 Task: Look for space in Gourcy, Burkina Faso from 15th June, 2023 to 21st June, 2023 for 5 adults in price range Rs.14000 to Rs.25000. Place can be entire place with 3 bedrooms having 3 beds and 3 bathrooms. Property type can be house, flat, guest house. Amenities needed are: air conditioning, hair dryer. Booking option can be shelf check-in. Required host language is English.
Action: Mouse moved to (437, 16)
Screenshot: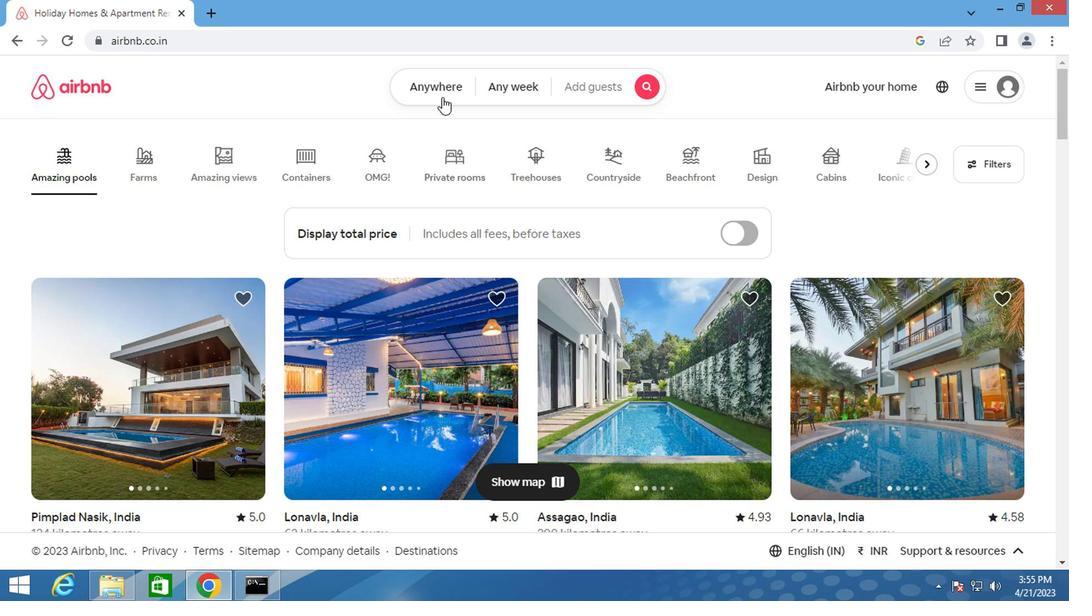 
Action: Mouse pressed left at (437, 16)
Screenshot: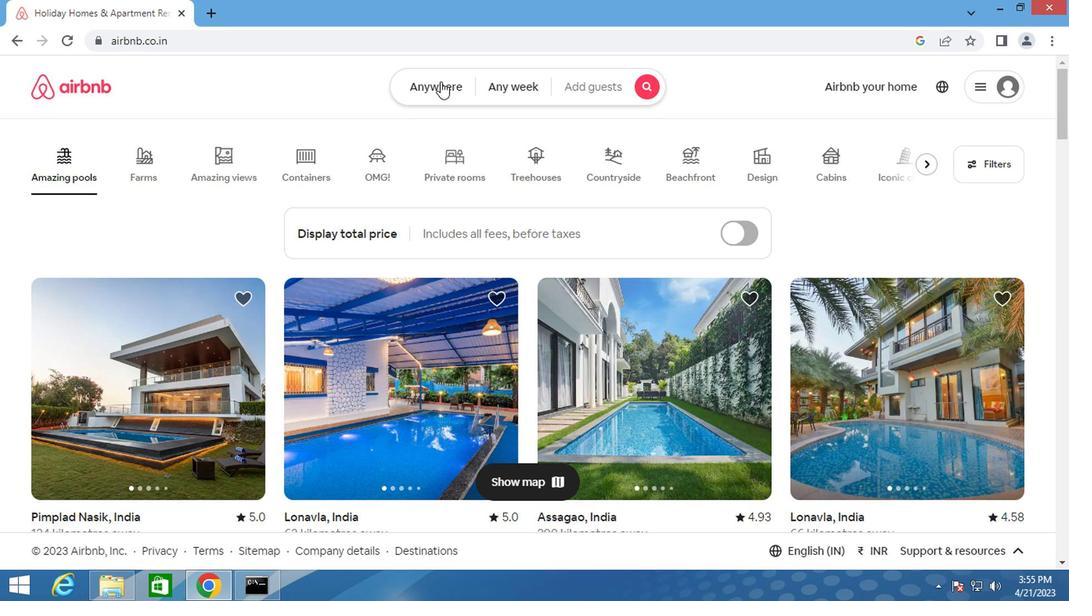 
Action: Mouse moved to (289, 105)
Screenshot: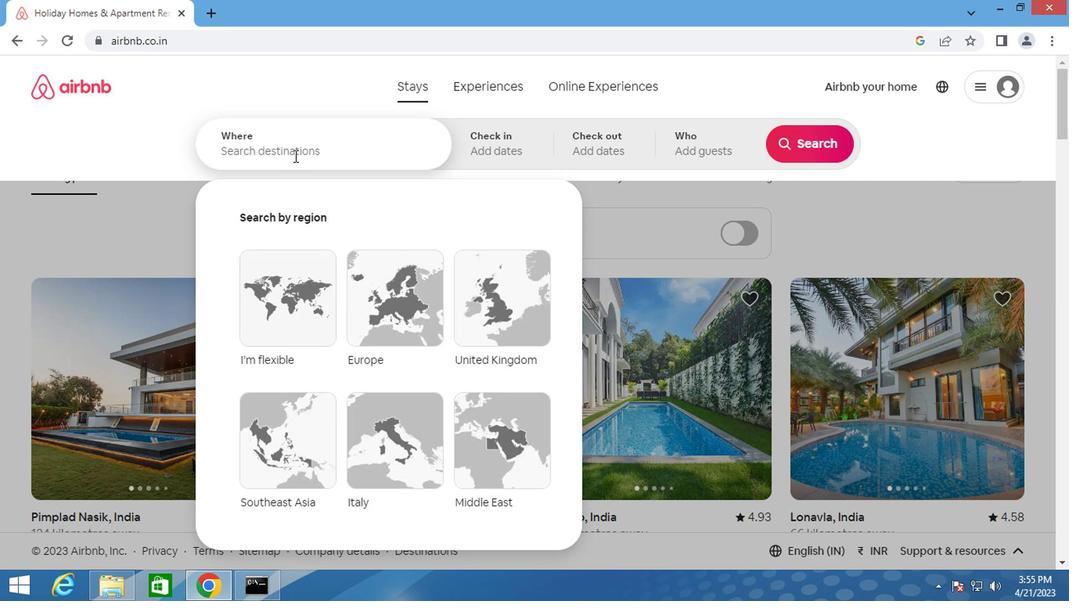 
Action: Mouse pressed left at (289, 105)
Screenshot: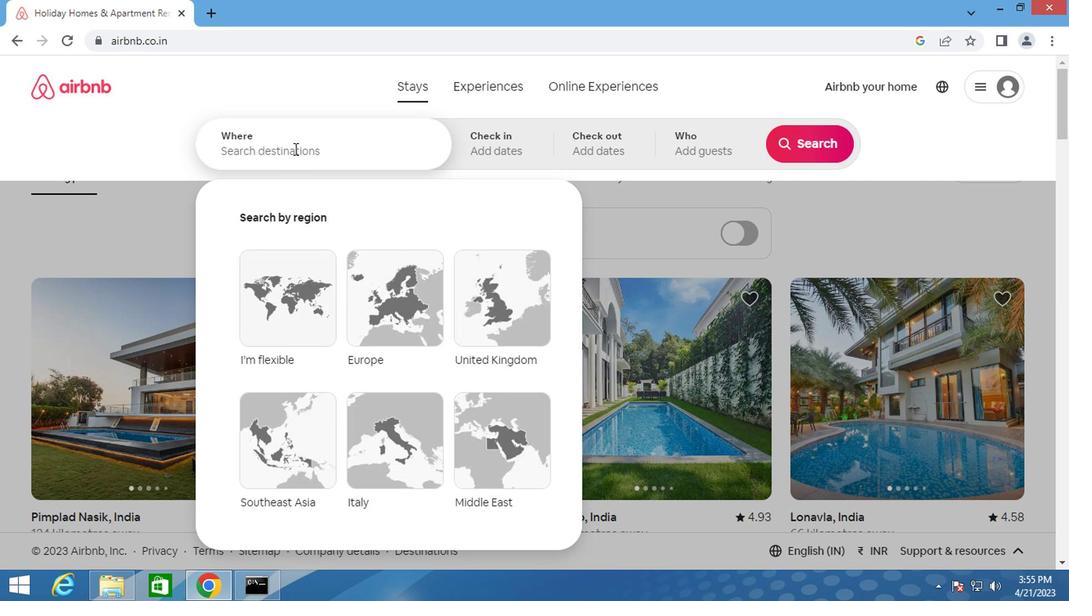 
Action: Key pressed <Key.shift>GOURCY,
Screenshot: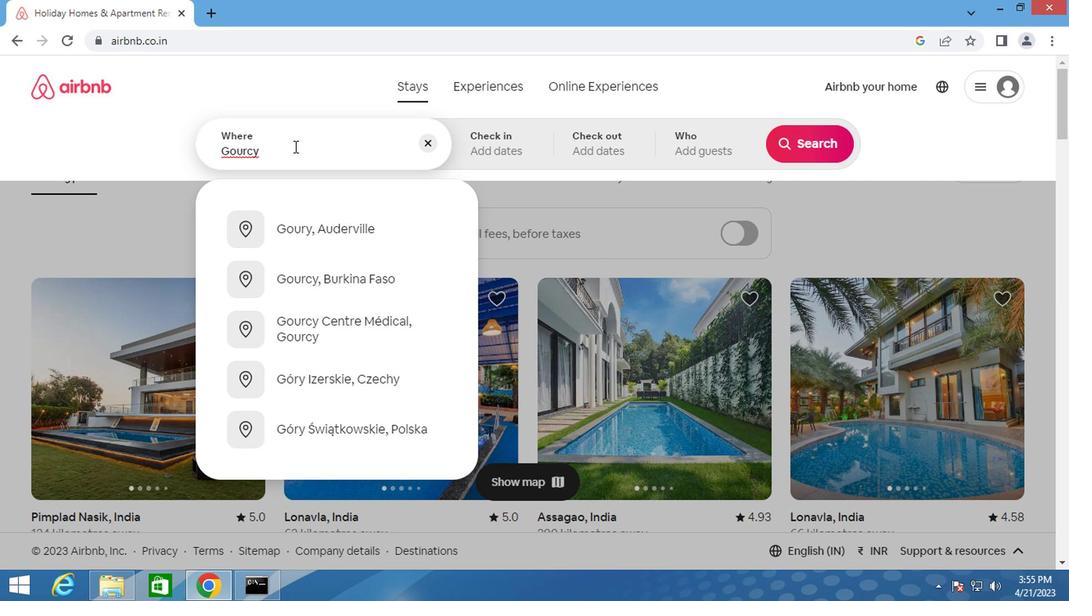 
Action: Mouse moved to (334, 225)
Screenshot: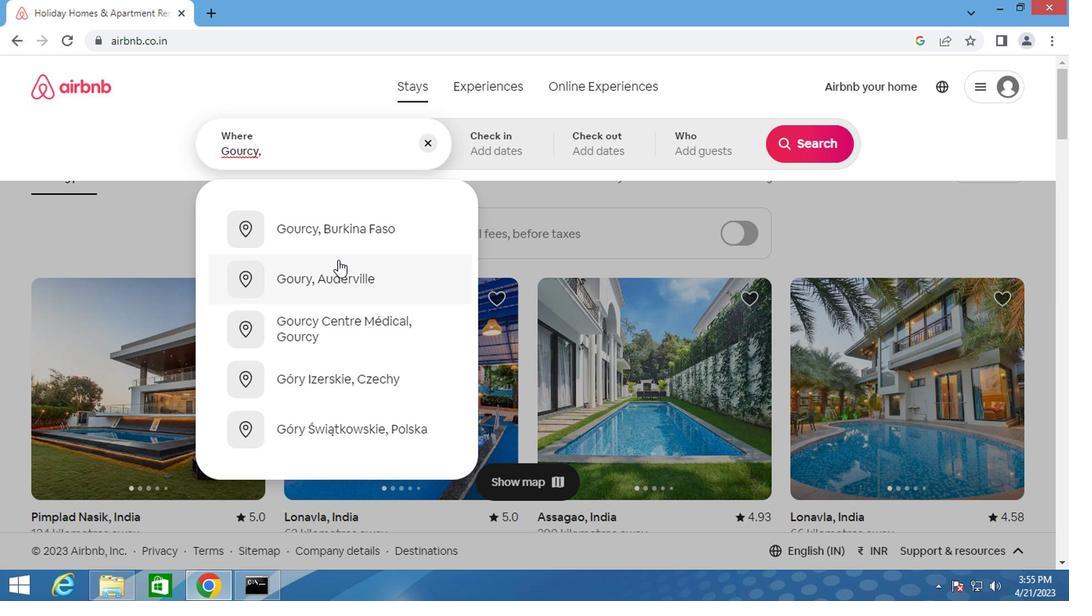 
Action: Mouse pressed left at (334, 225)
Screenshot: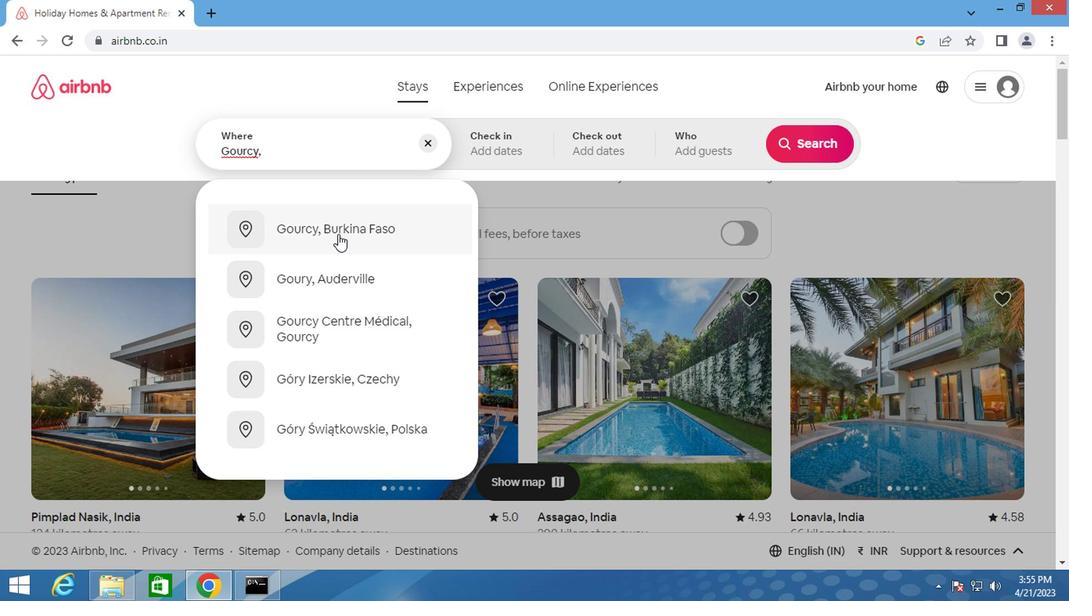 
Action: Mouse moved to (807, 269)
Screenshot: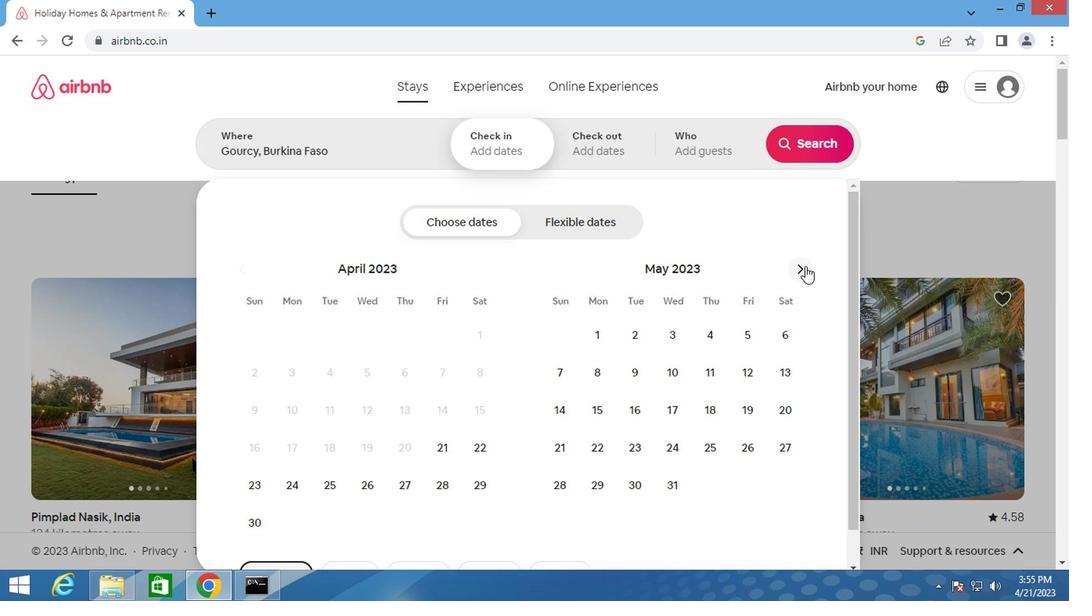 
Action: Mouse pressed left at (807, 269)
Screenshot: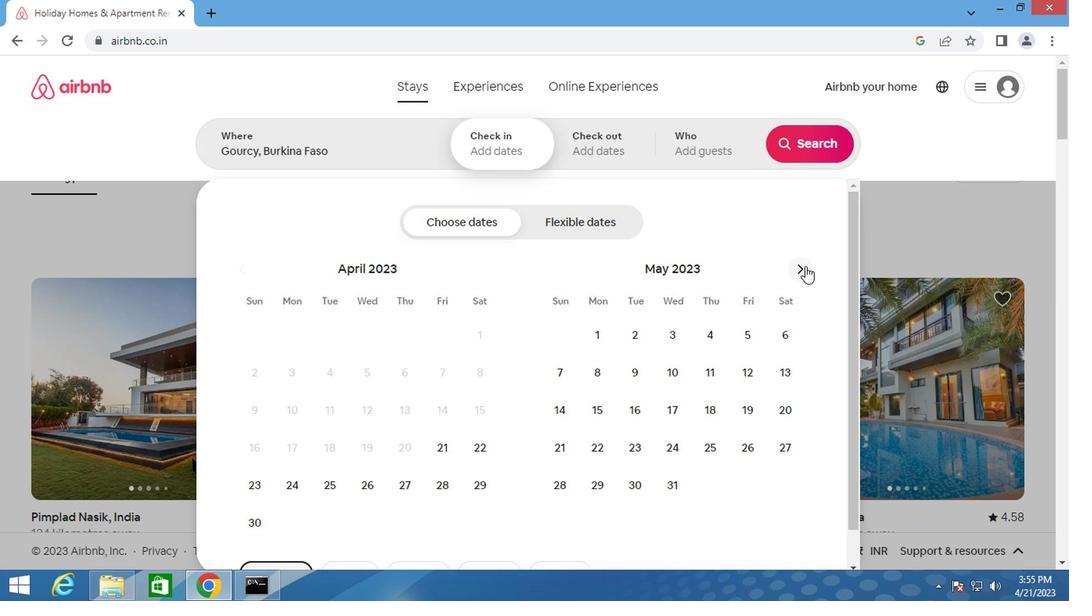 
Action: Mouse moved to (705, 474)
Screenshot: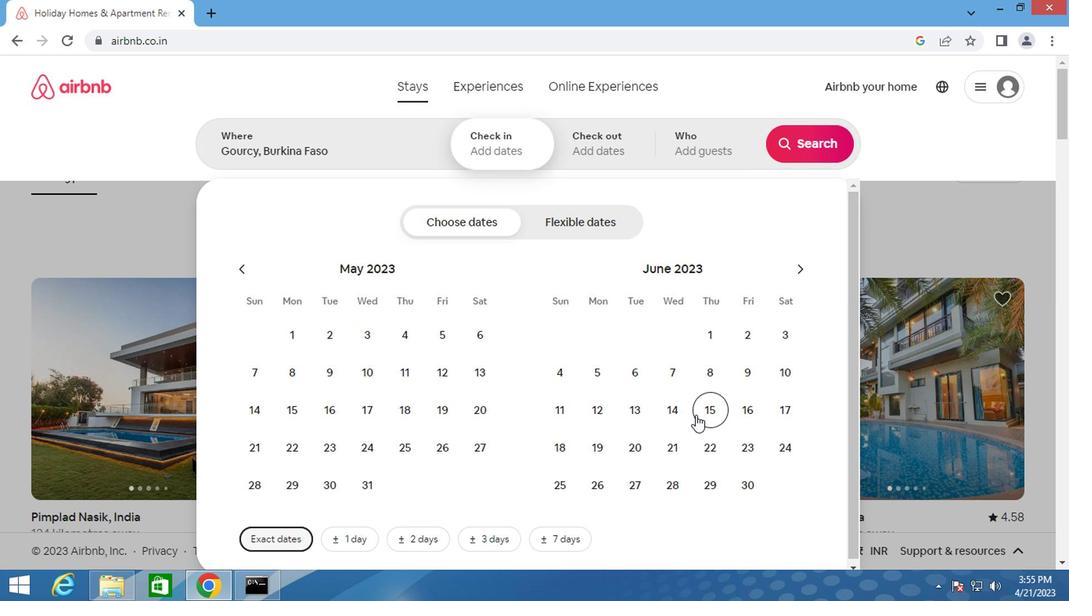 
Action: Mouse pressed left at (705, 474)
Screenshot: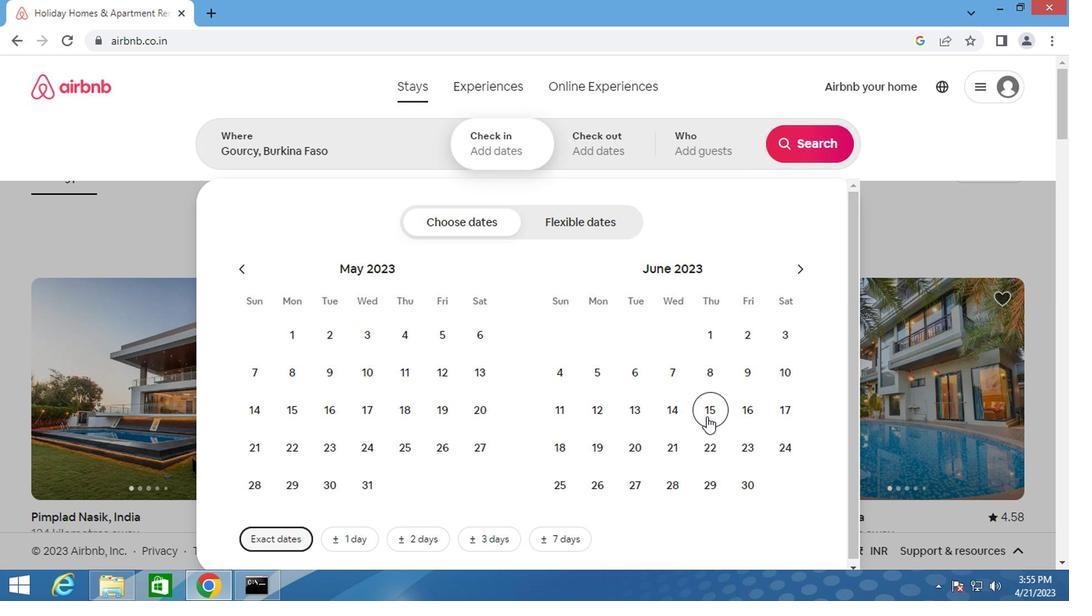 
Action: Mouse moved to (676, 529)
Screenshot: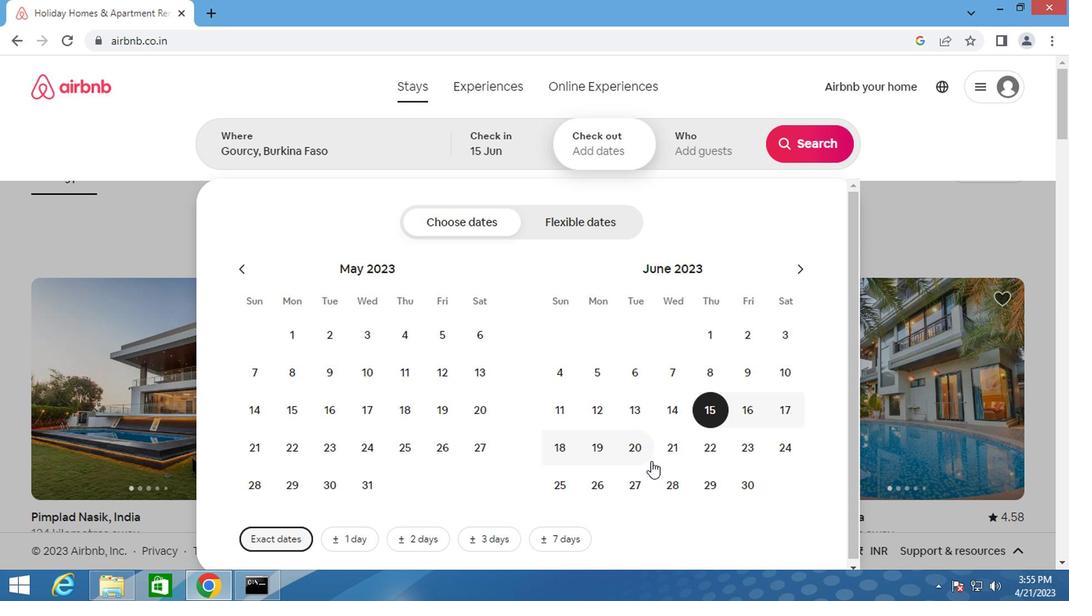 
Action: Mouse pressed left at (676, 529)
Screenshot: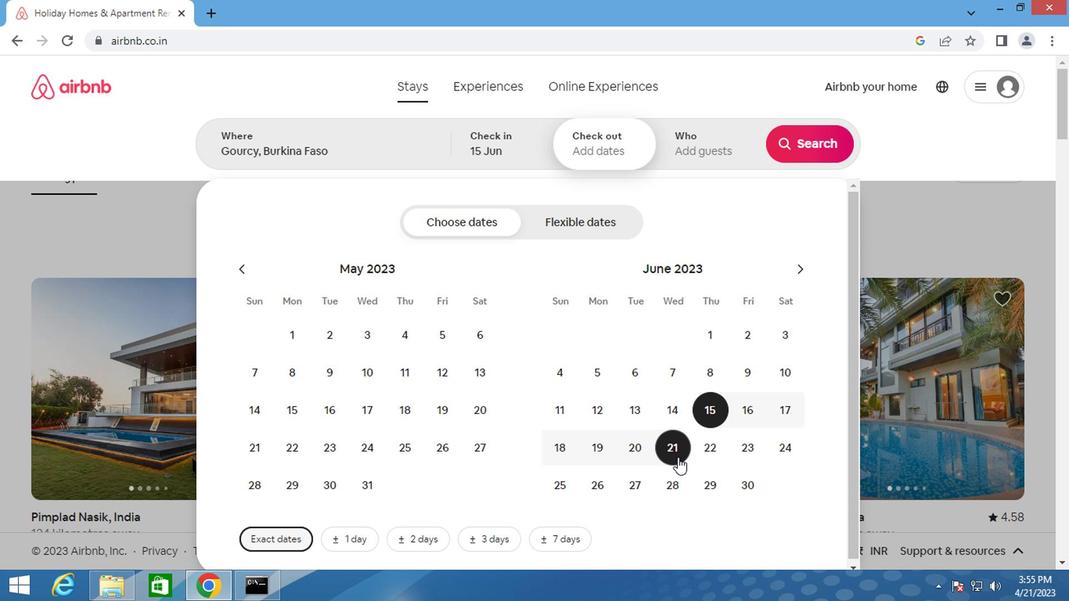 
Action: Mouse moved to (718, 100)
Screenshot: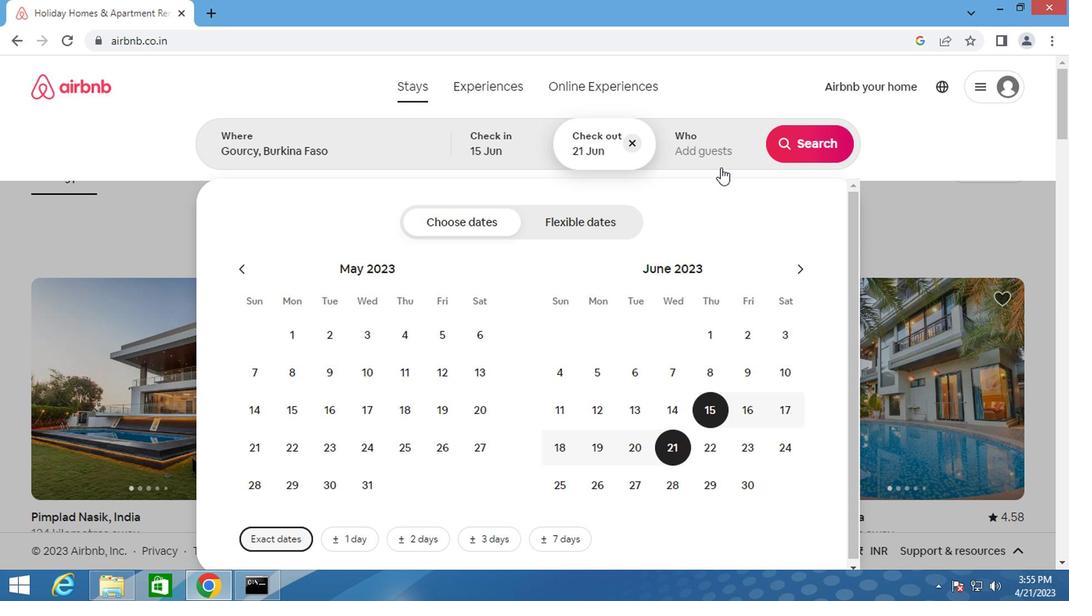 
Action: Mouse pressed left at (718, 100)
Screenshot: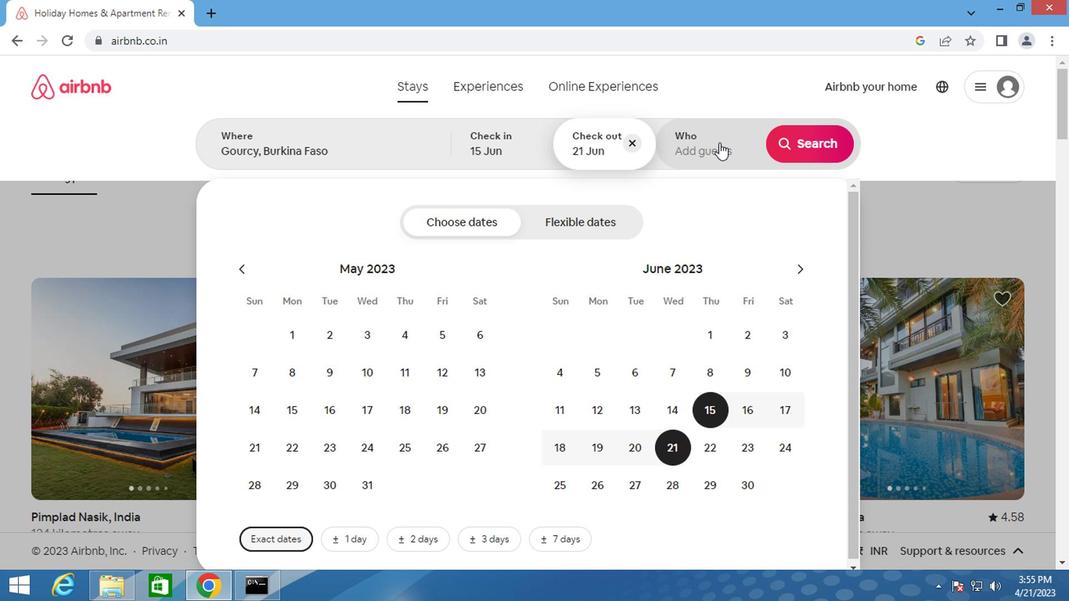
Action: Mouse moved to (811, 208)
Screenshot: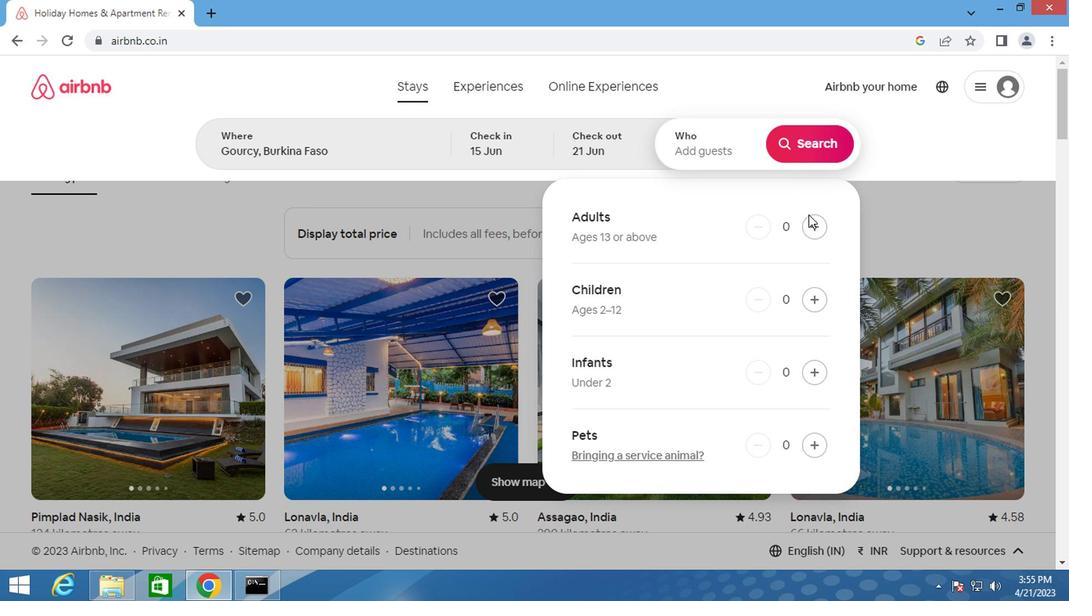 
Action: Mouse pressed left at (811, 208)
Screenshot: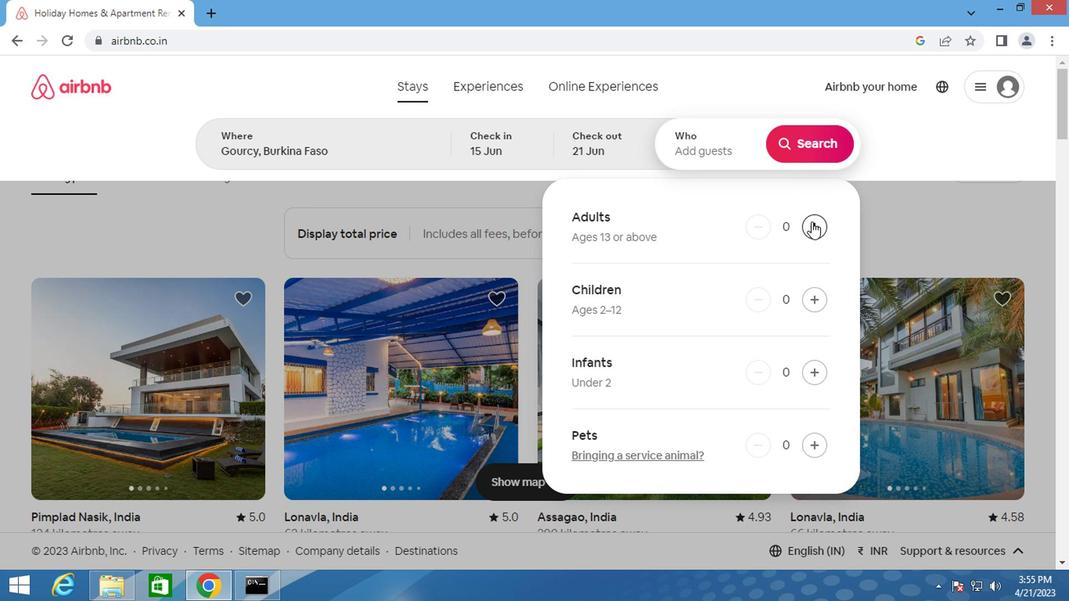 
Action: Mouse pressed left at (811, 208)
Screenshot: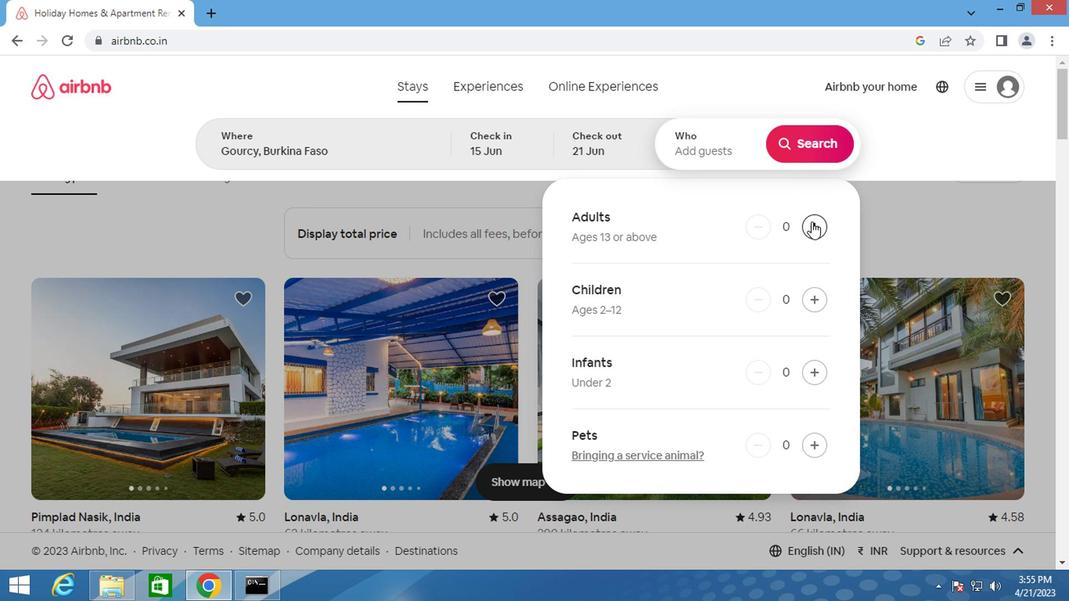 
Action: Mouse pressed left at (811, 208)
Screenshot: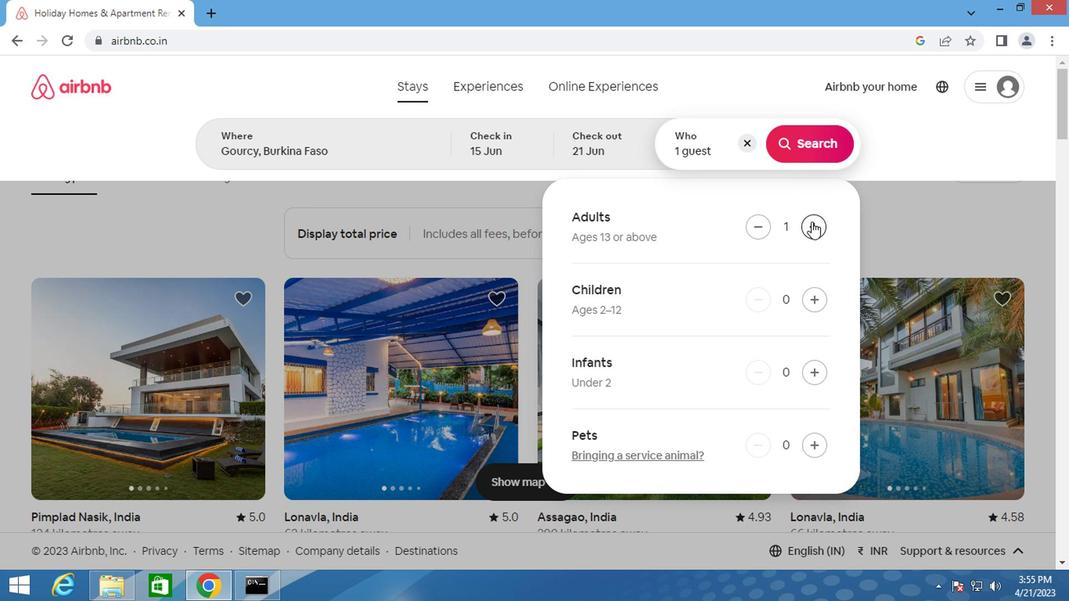 
Action: Mouse pressed left at (811, 208)
Screenshot: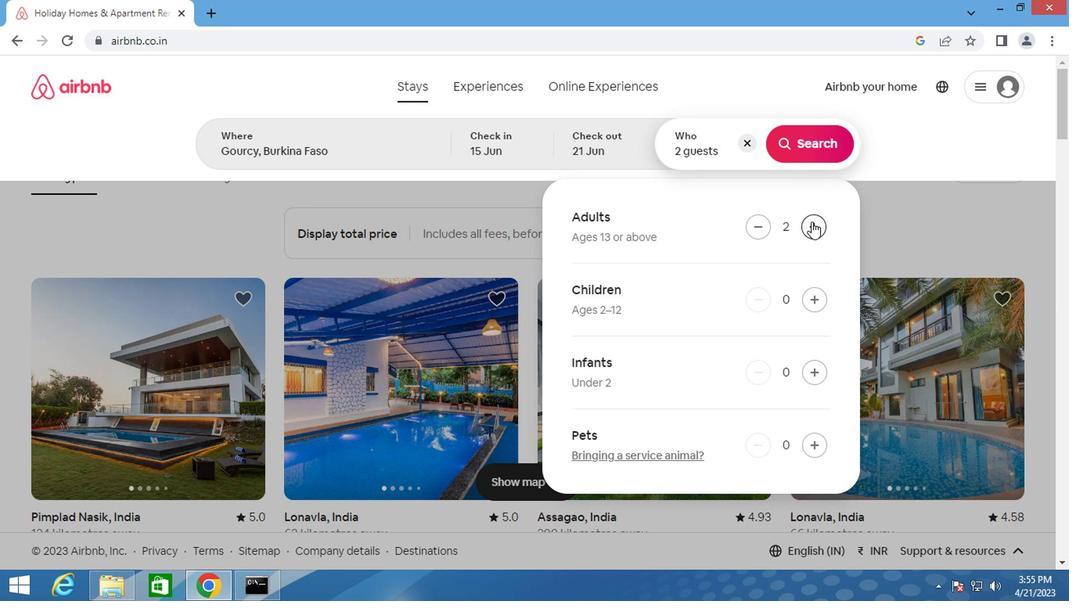 
Action: Mouse pressed left at (811, 208)
Screenshot: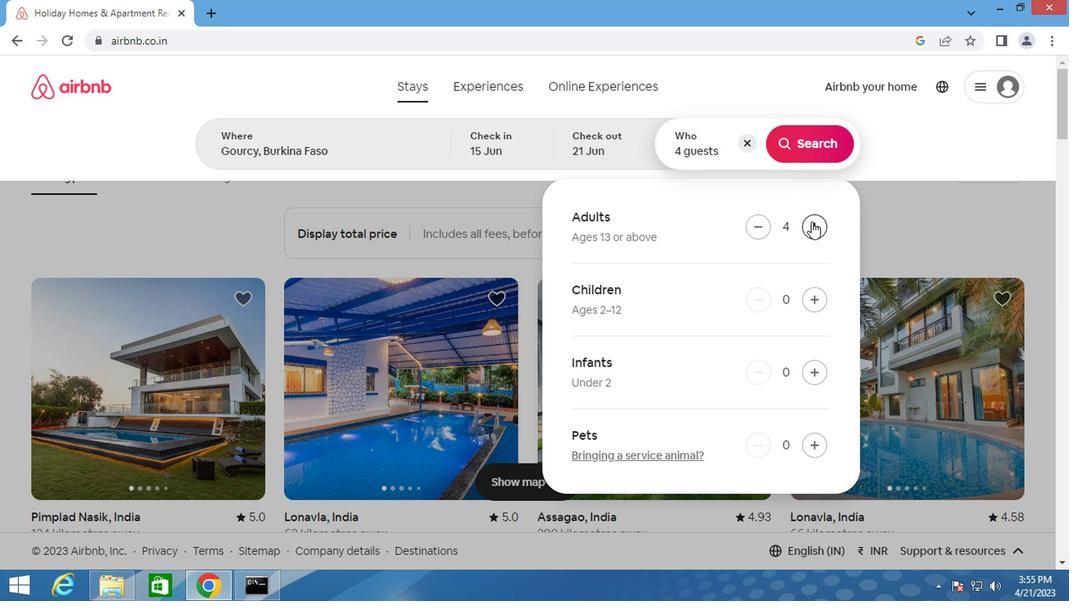 
Action: Mouse moved to (821, 111)
Screenshot: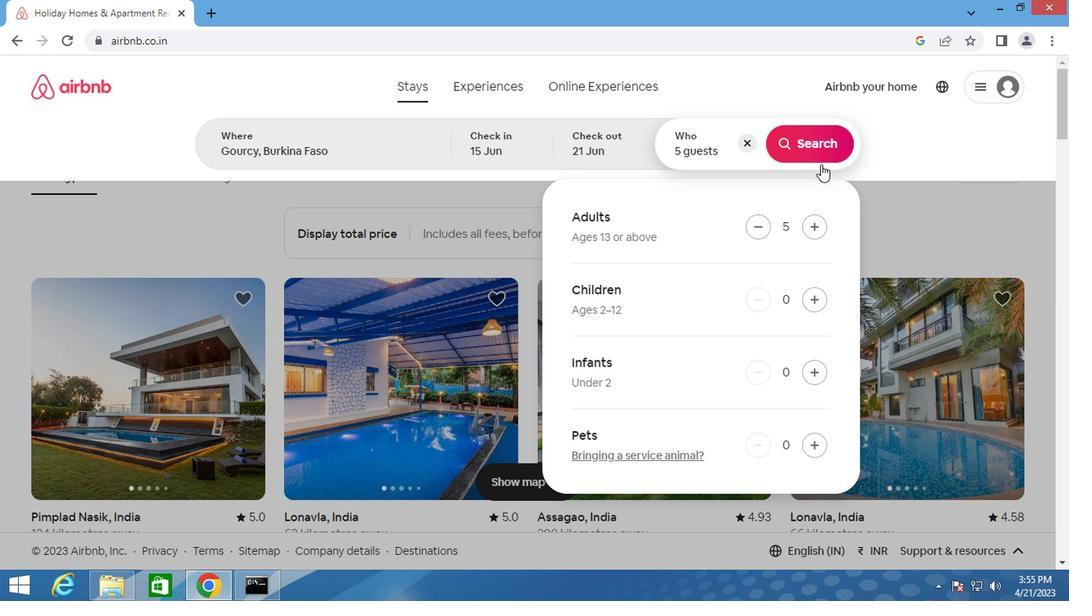 
Action: Mouse pressed left at (821, 111)
Screenshot: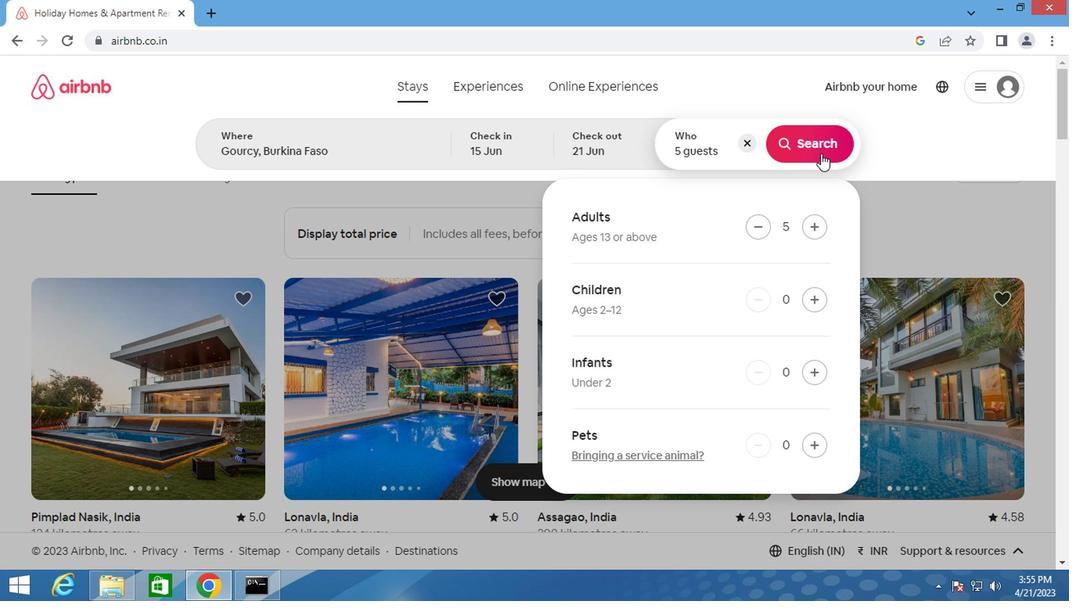 
Action: Mouse moved to (990, 110)
Screenshot: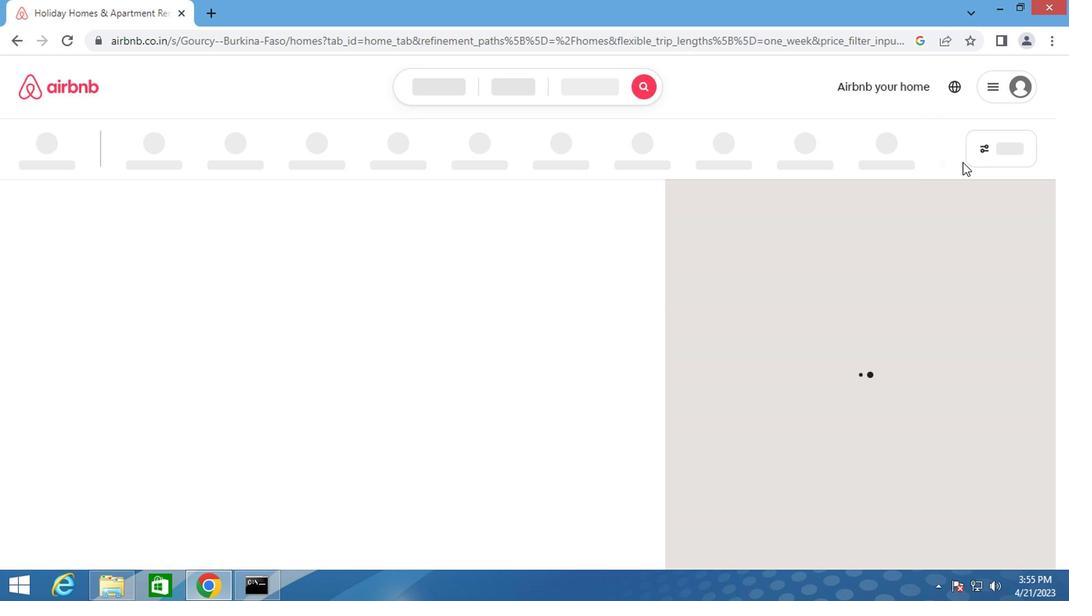 
Action: Mouse pressed left at (990, 110)
Screenshot: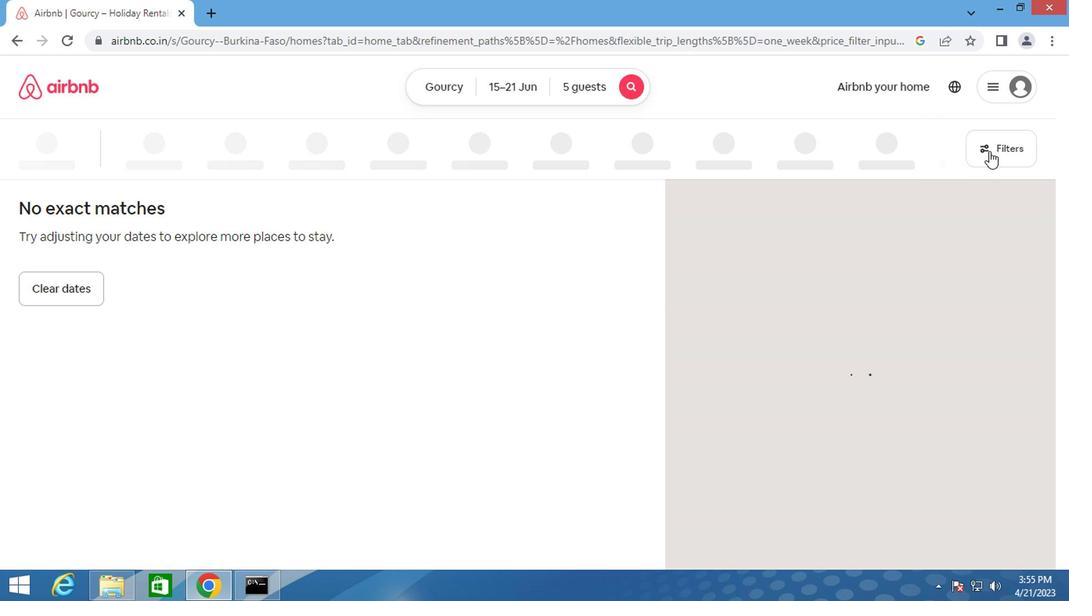 
Action: Mouse moved to (301, 241)
Screenshot: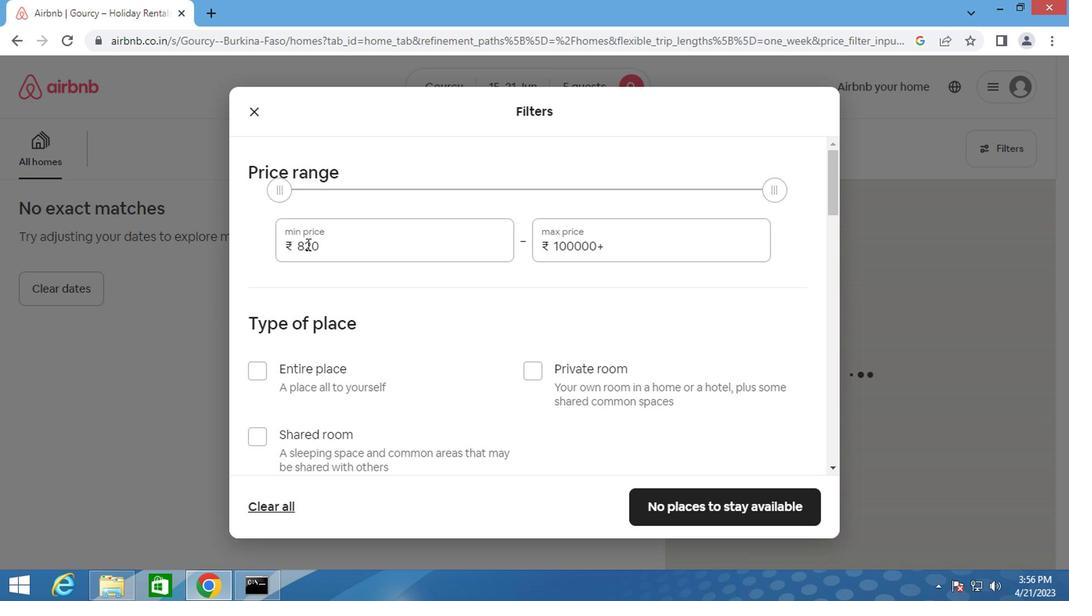 
Action: Mouse pressed left at (301, 241)
Screenshot: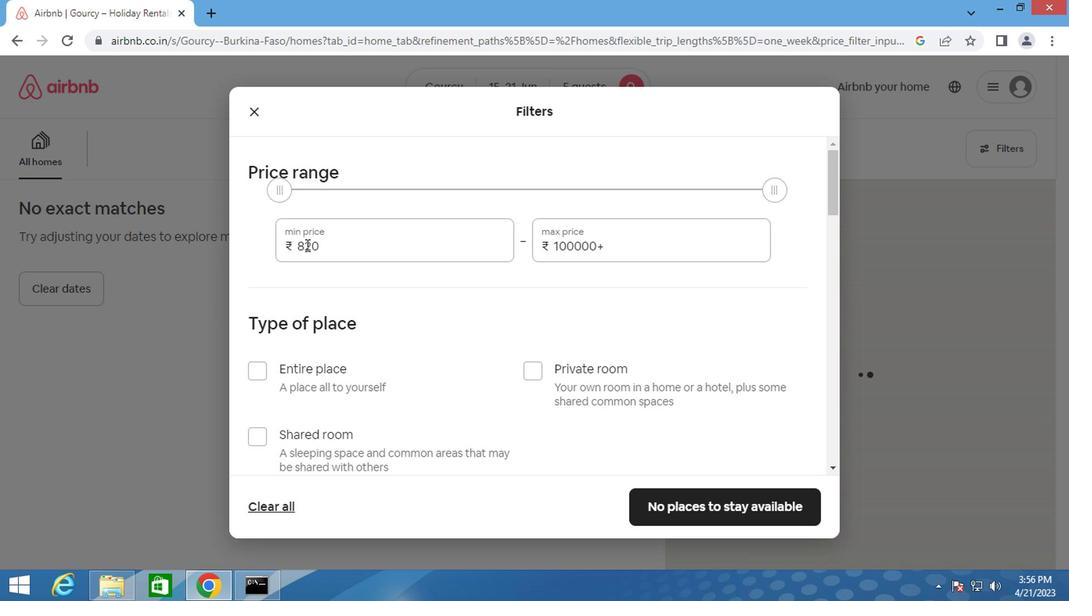 
Action: Mouse pressed left at (301, 241)
Screenshot: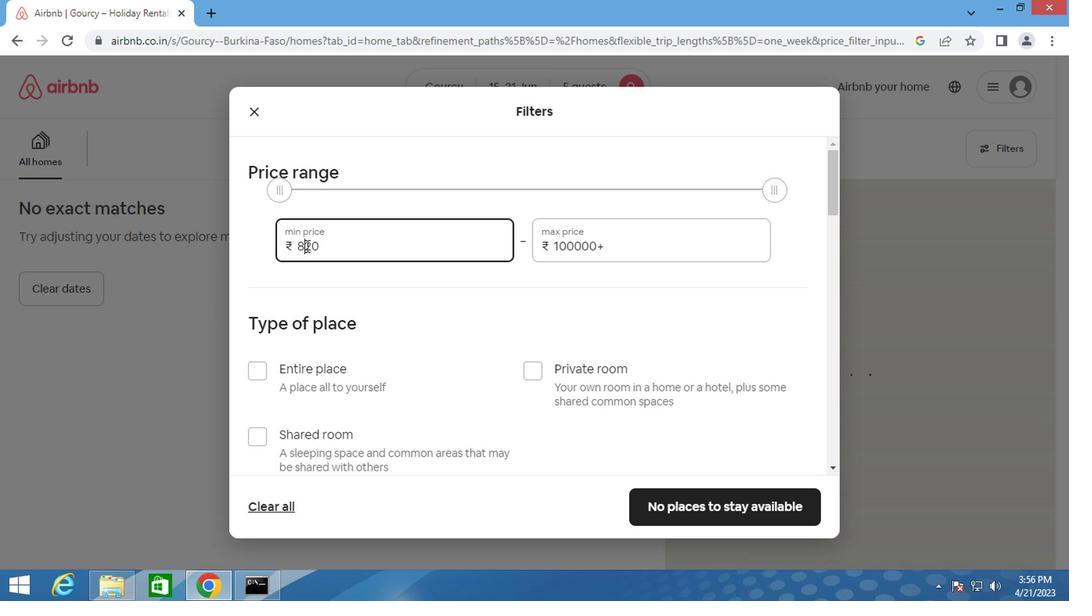 
Action: Key pressed <Key.backspace>14000
Screenshot: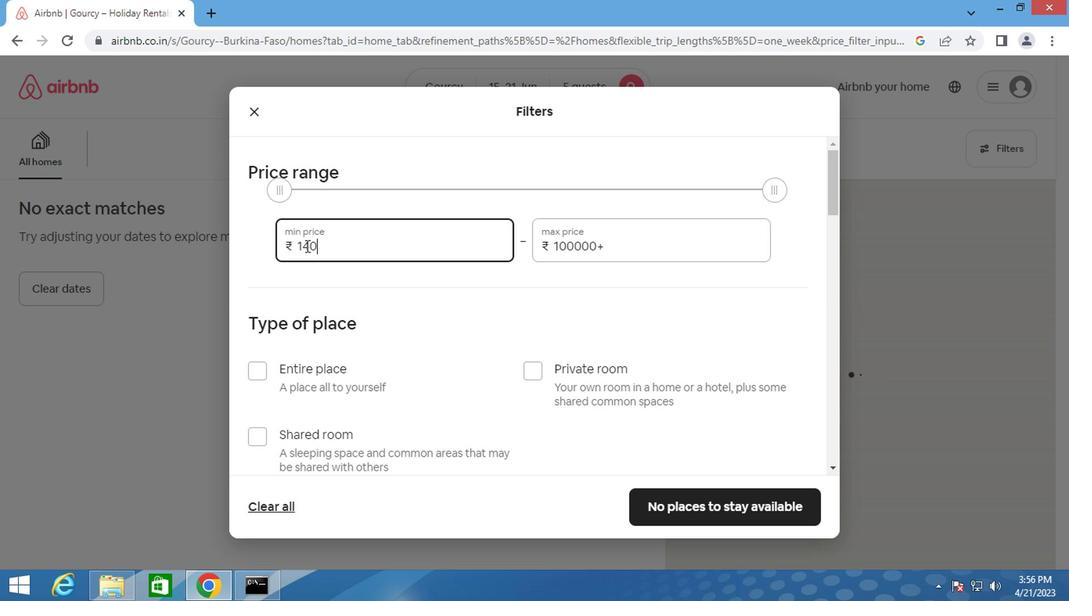 
Action: Mouse moved to (583, 243)
Screenshot: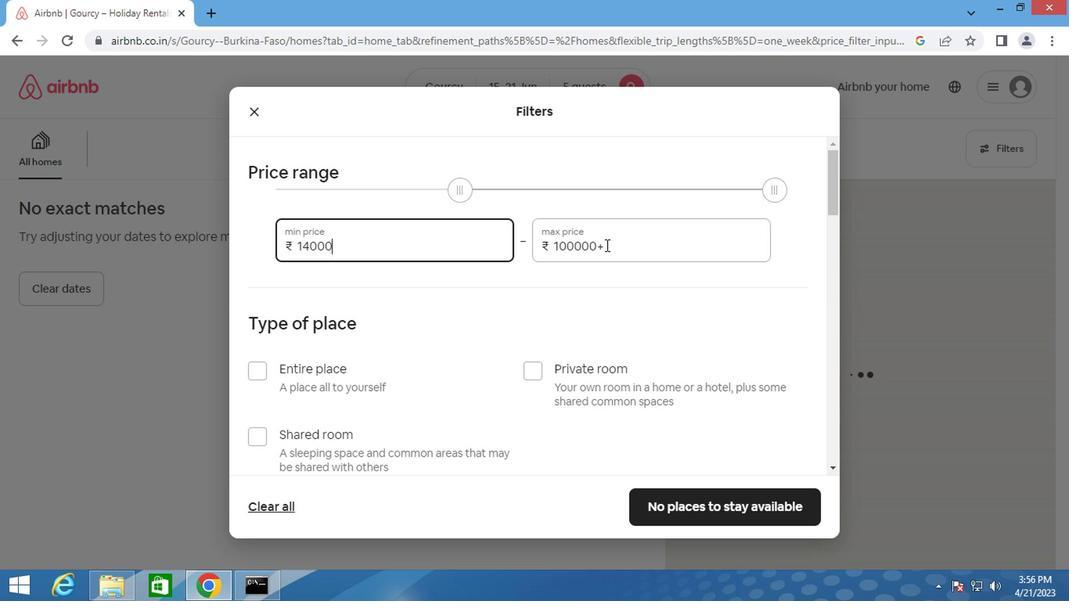 
Action: Mouse pressed left at (583, 243)
Screenshot: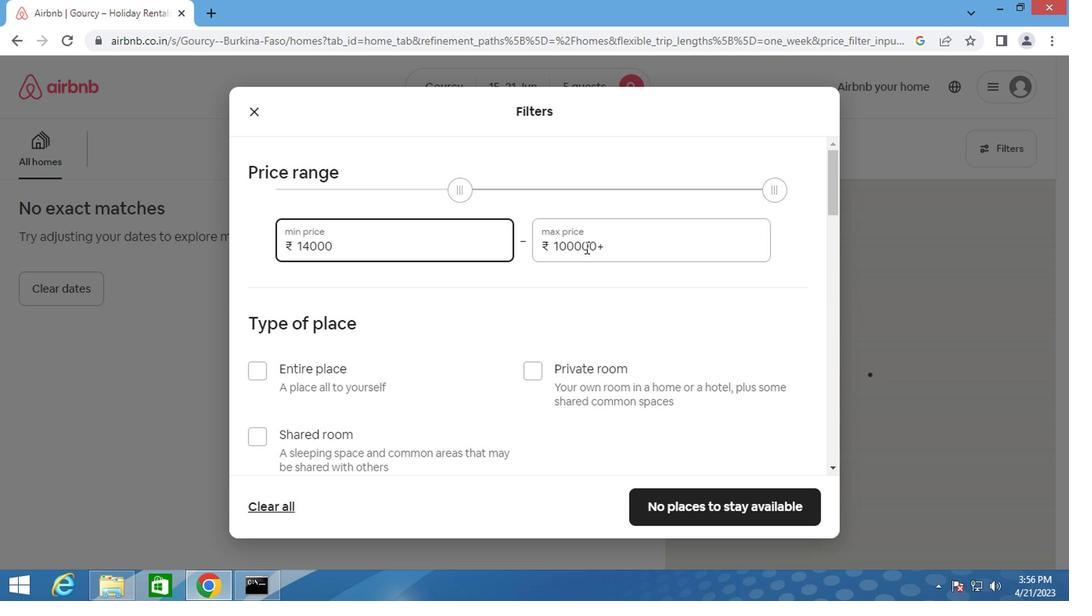 
Action: Mouse pressed left at (583, 243)
Screenshot: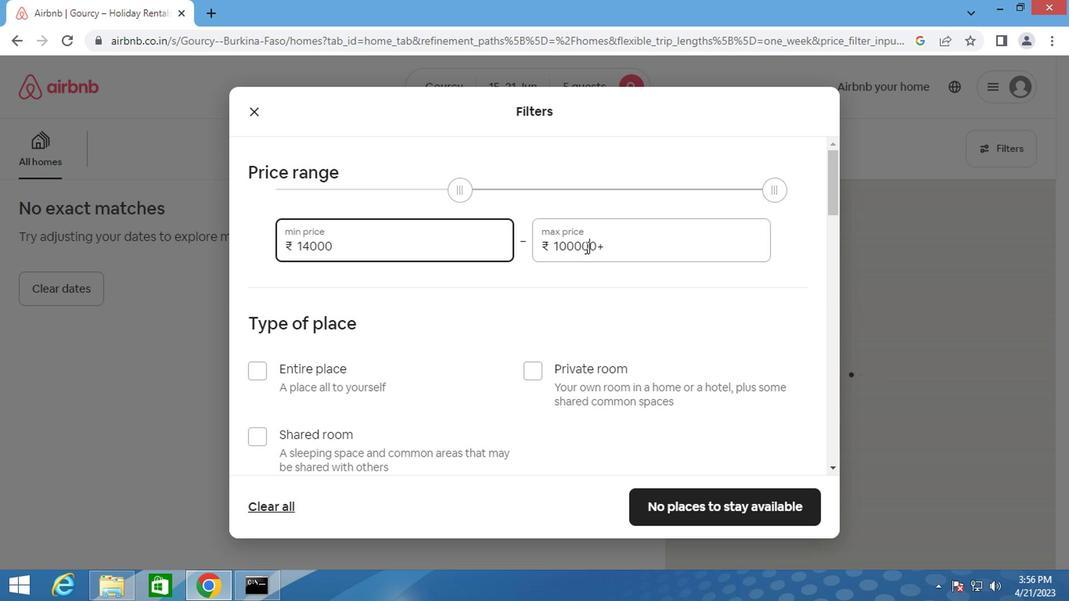 
Action: Key pressed <Key.backspace>
Screenshot: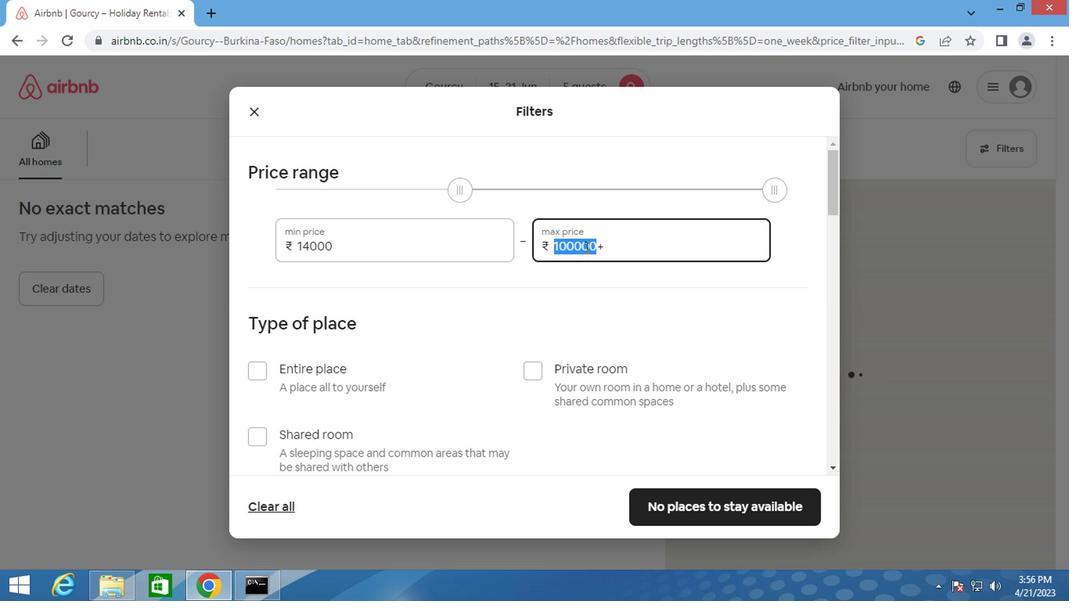 
Action: Mouse pressed left at (583, 243)
Screenshot: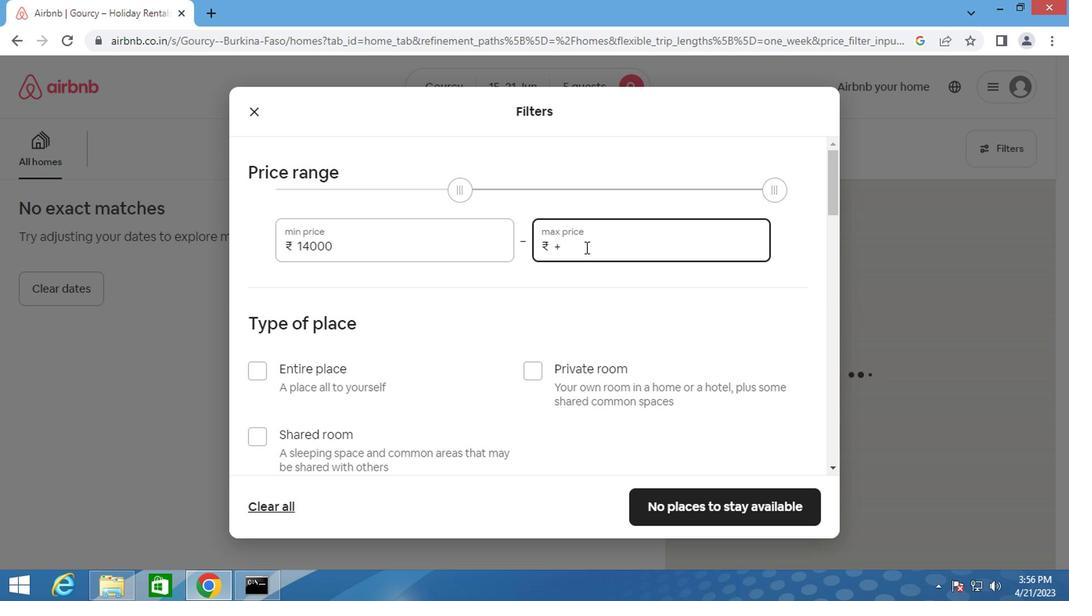 
Action: Mouse moved to (584, 242)
Screenshot: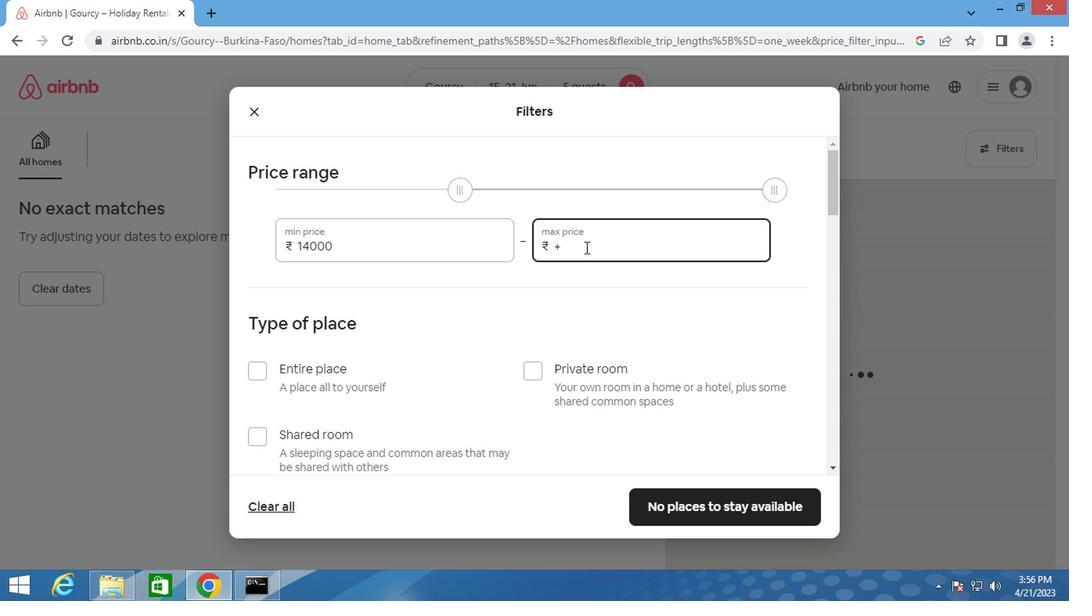 
Action: Key pressed <Key.backspace>25000
Screenshot: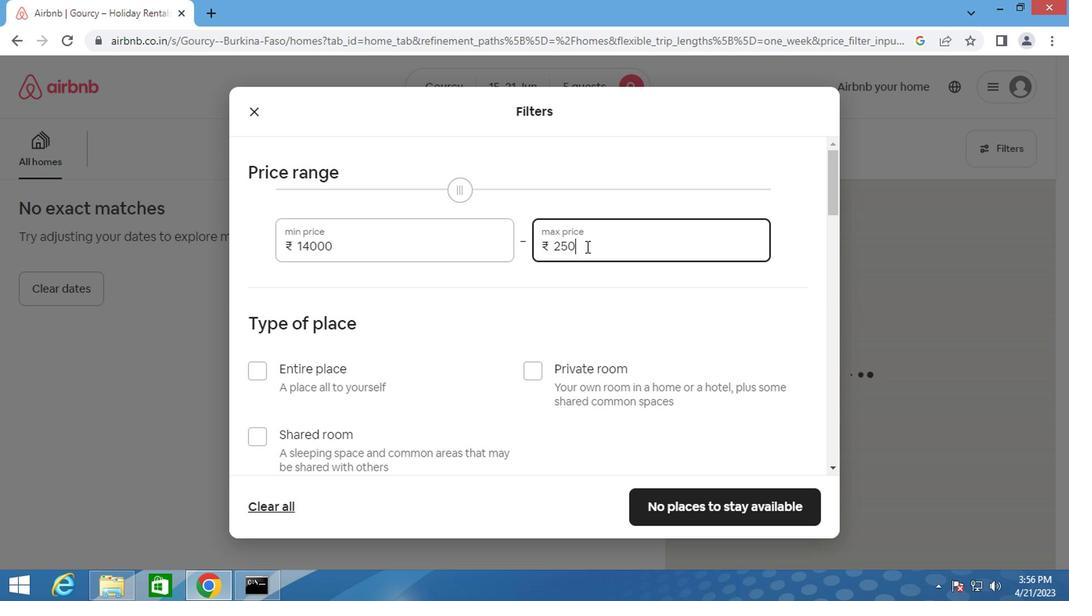 
Action: Mouse moved to (245, 412)
Screenshot: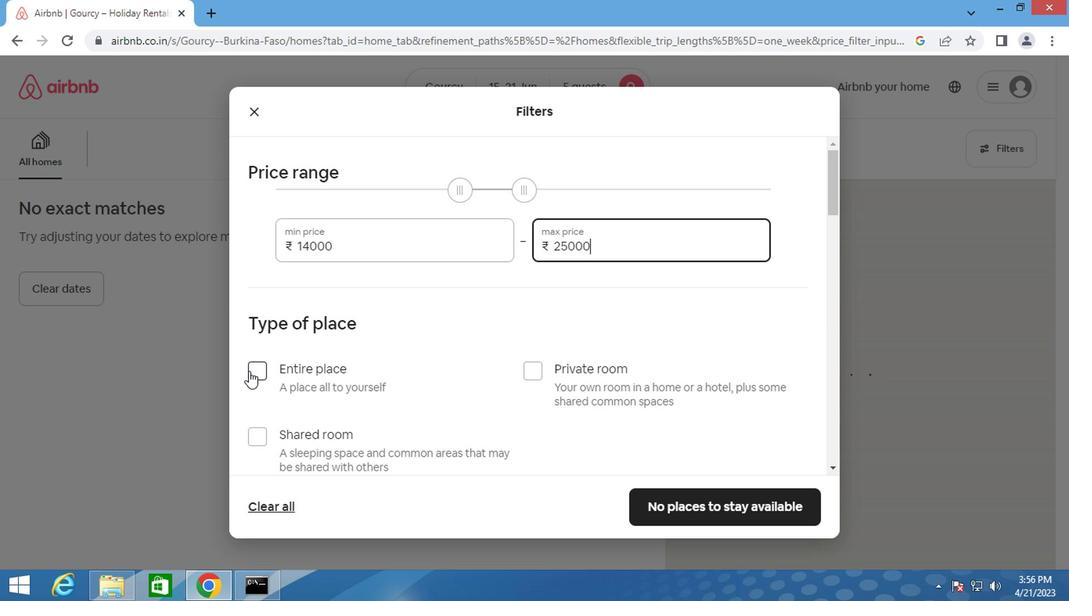 
Action: Mouse pressed left at (245, 412)
Screenshot: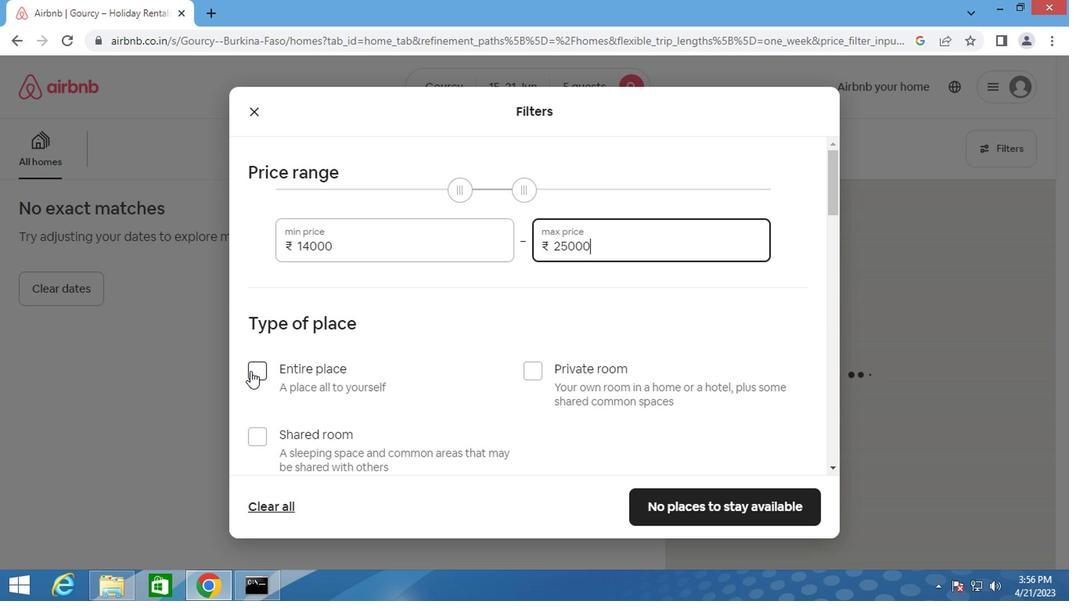 
Action: Mouse moved to (303, 438)
Screenshot: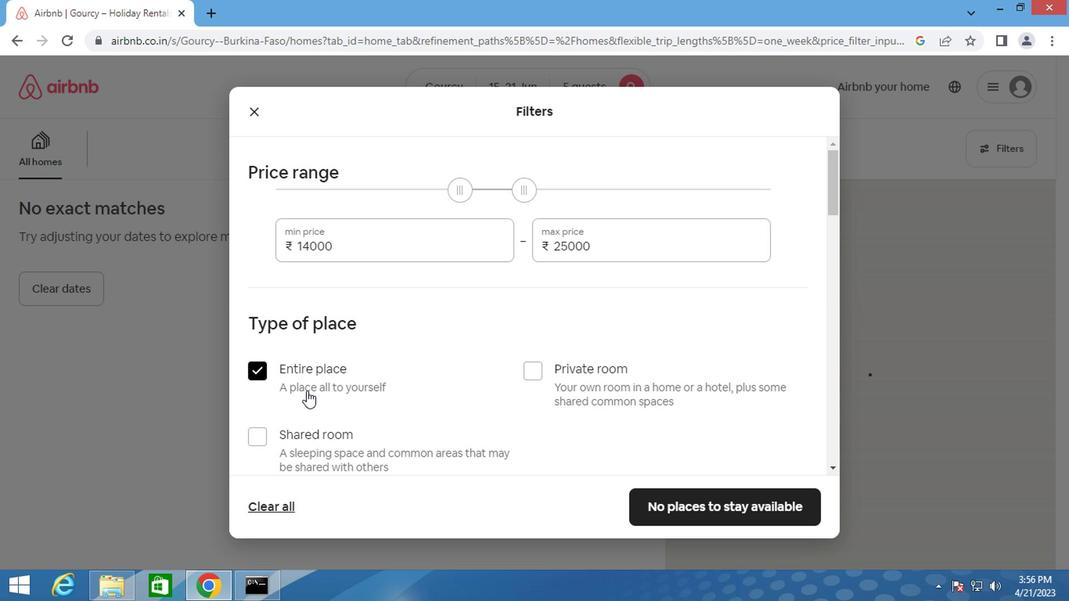 
Action: Mouse scrolled (303, 437) with delta (0, -1)
Screenshot: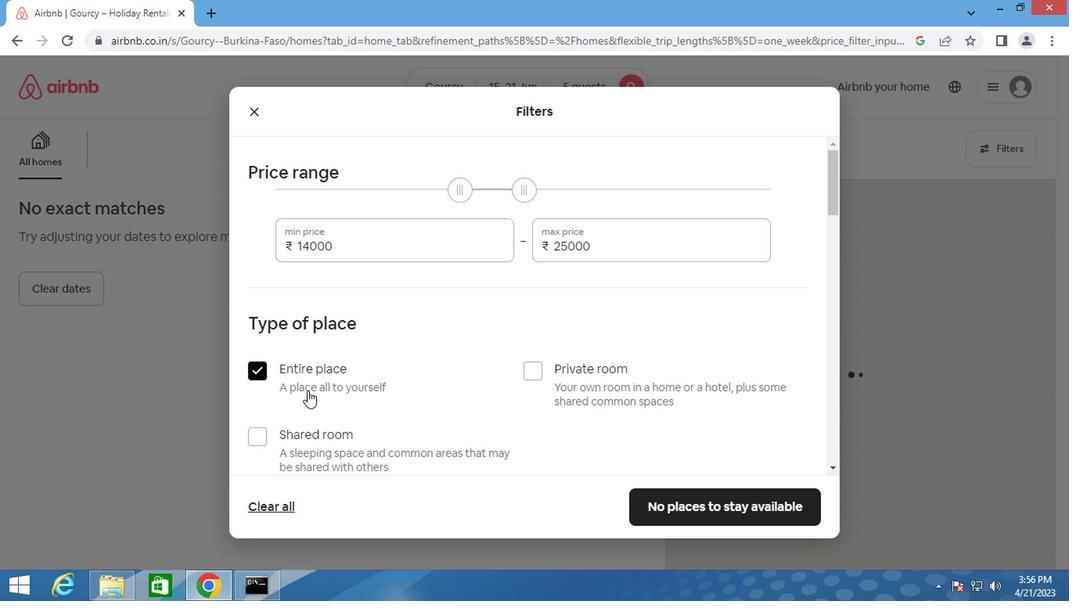 
Action: Mouse scrolled (303, 437) with delta (0, -1)
Screenshot: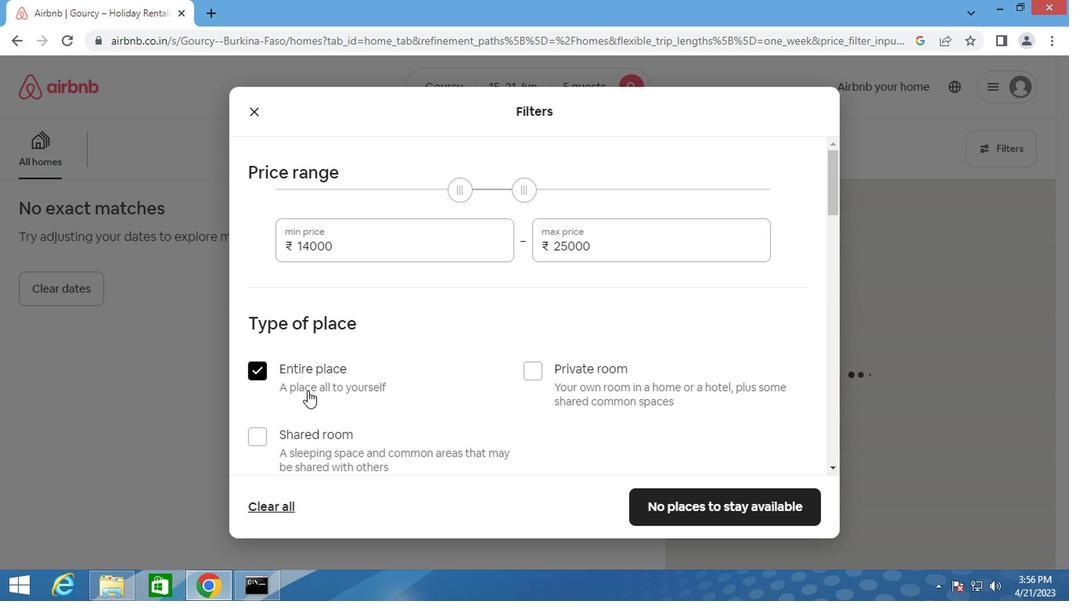 
Action: Mouse scrolled (303, 437) with delta (0, -1)
Screenshot: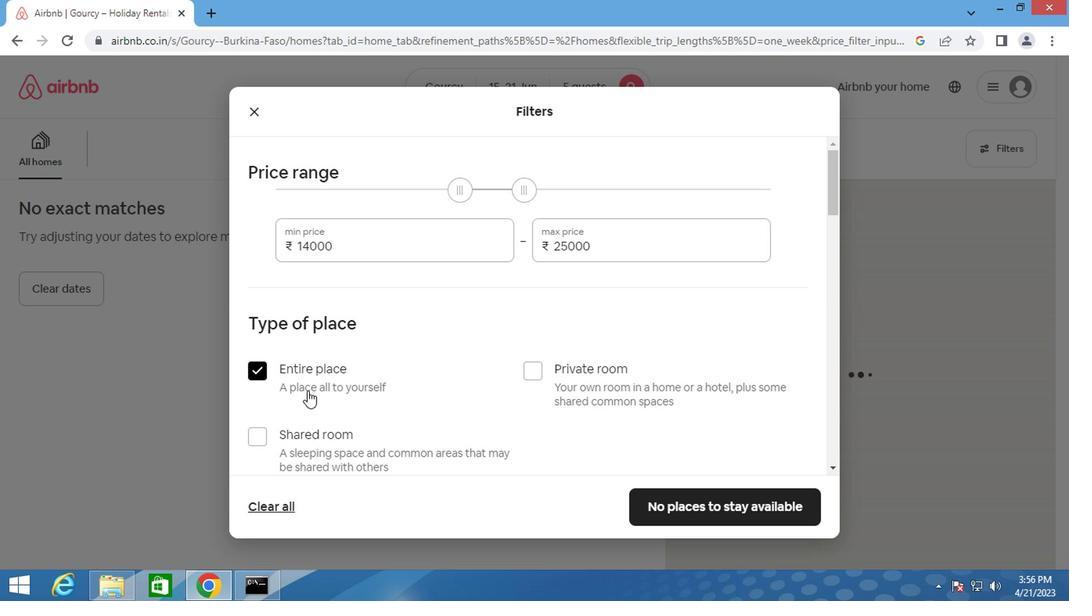 
Action: Mouse scrolled (303, 437) with delta (0, -1)
Screenshot: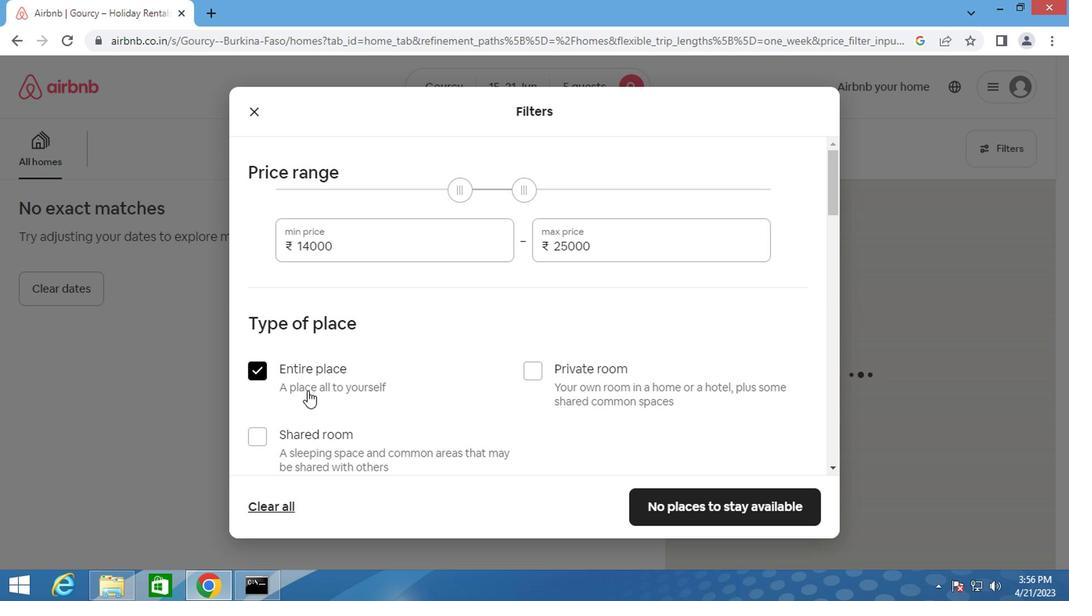 
Action: Mouse moved to (442, 331)
Screenshot: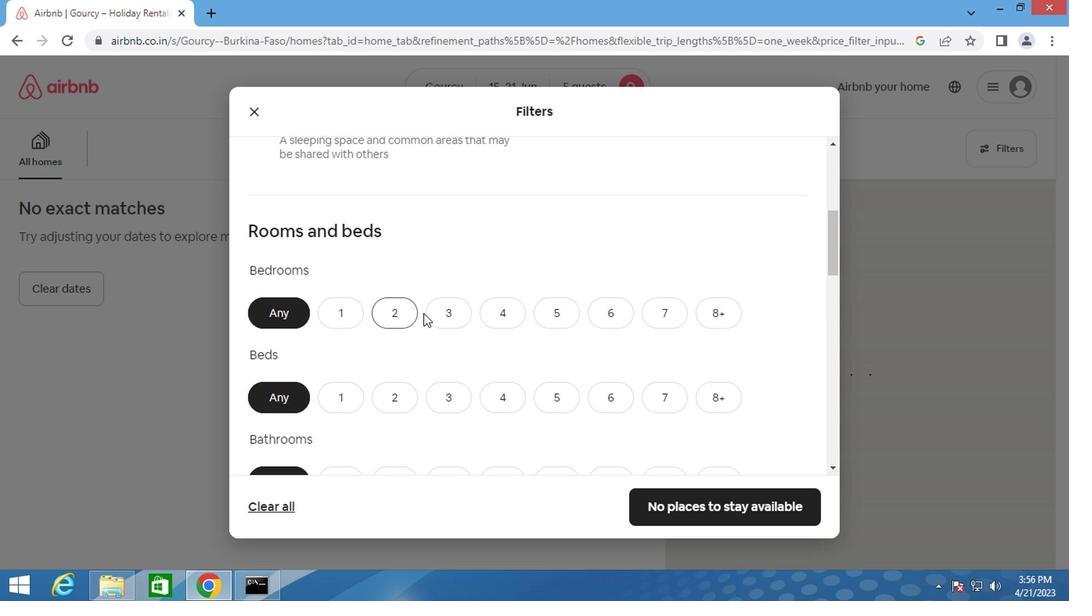 
Action: Mouse pressed left at (442, 331)
Screenshot: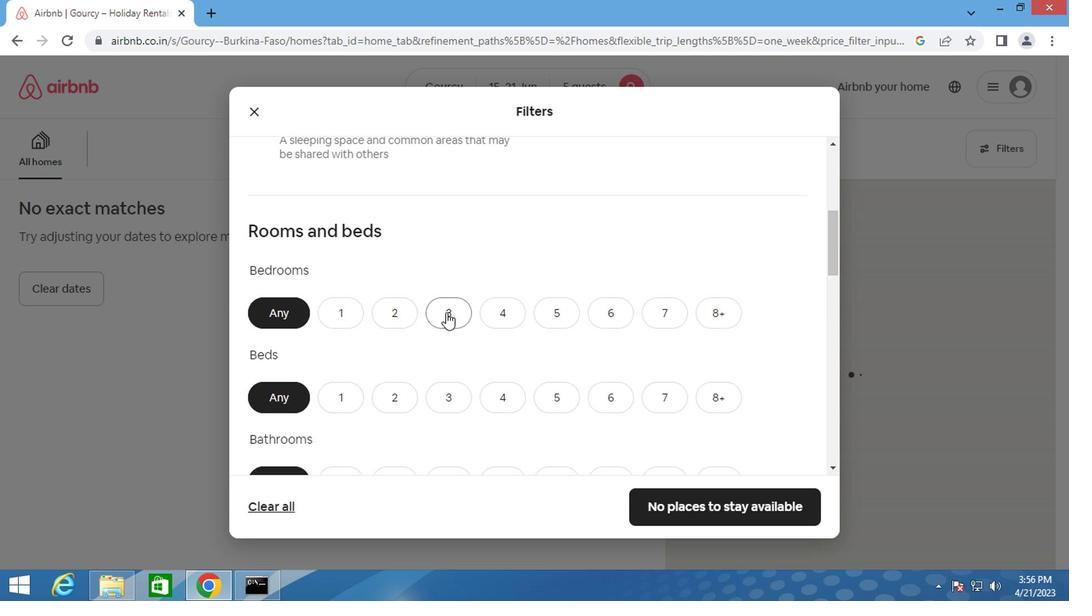 
Action: Mouse moved to (431, 437)
Screenshot: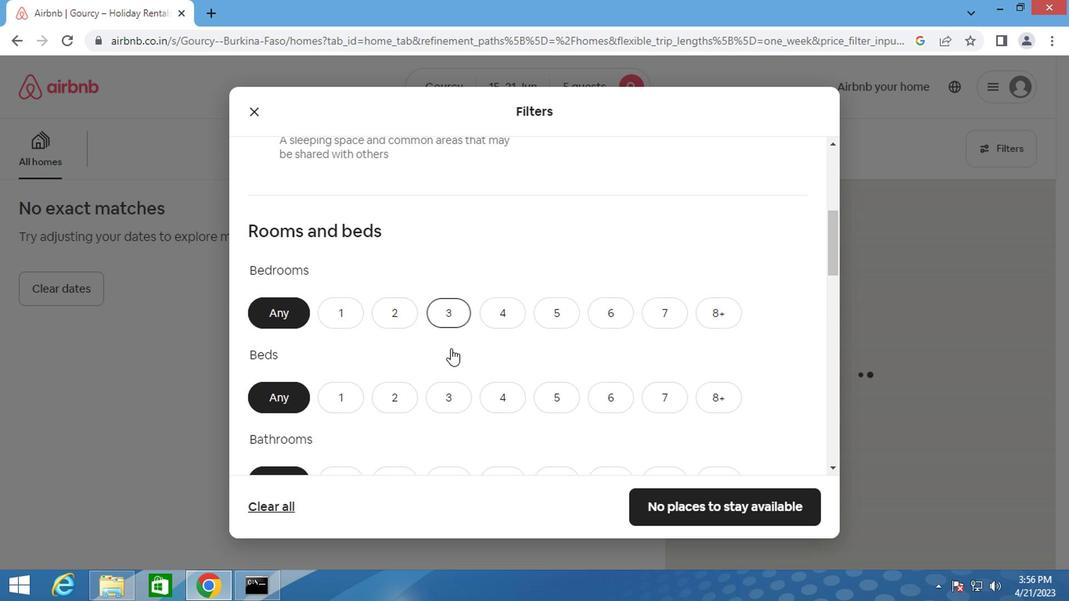 
Action: Mouse pressed left at (431, 437)
Screenshot: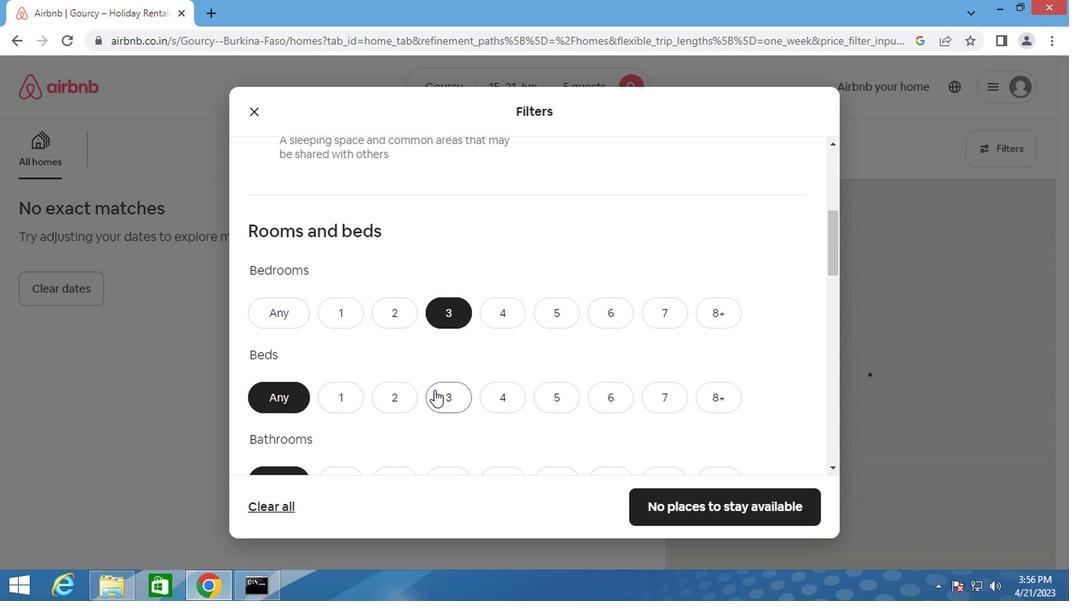 
Action: Mouse moved to (433, 436)
Screenshot: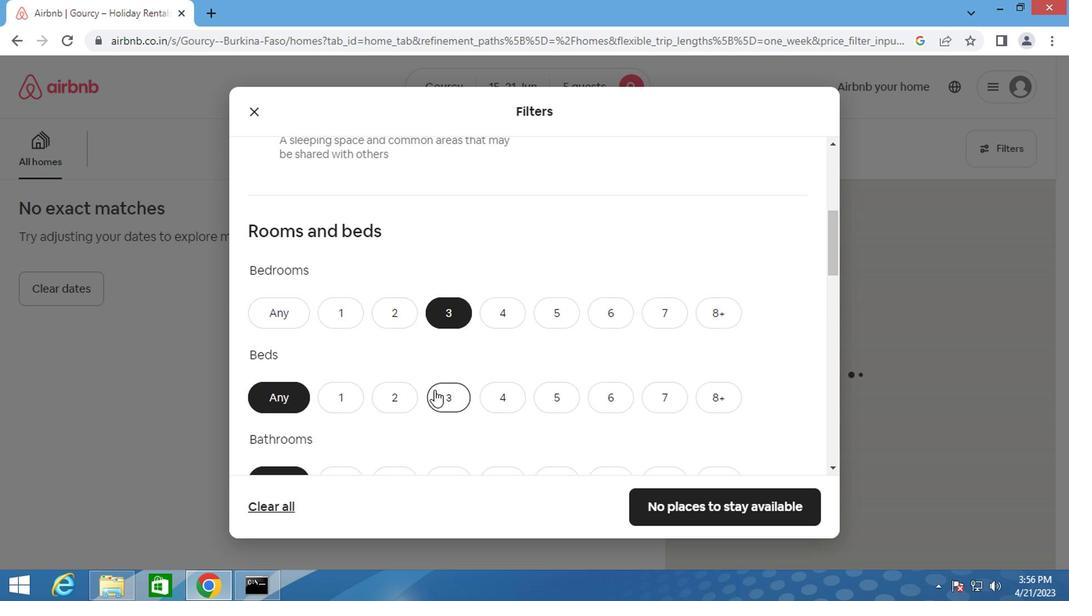 
Action: Mouse scrolled (433, 435) with delta (0, -1)
Screenshot: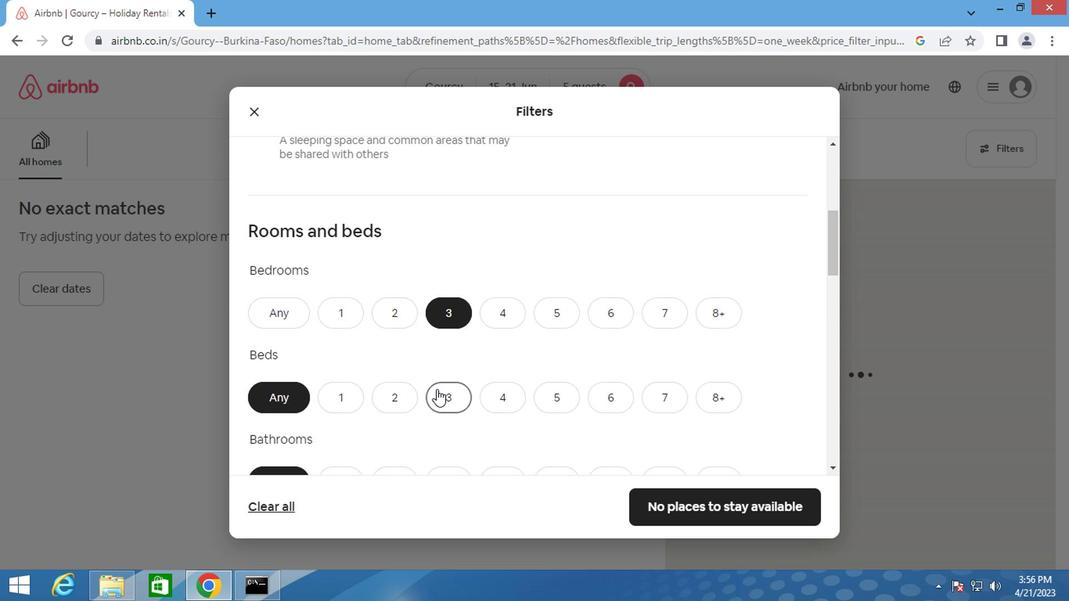
Action: Mouse scrolled (433, 435) with delta (0, -1)
Screenshot: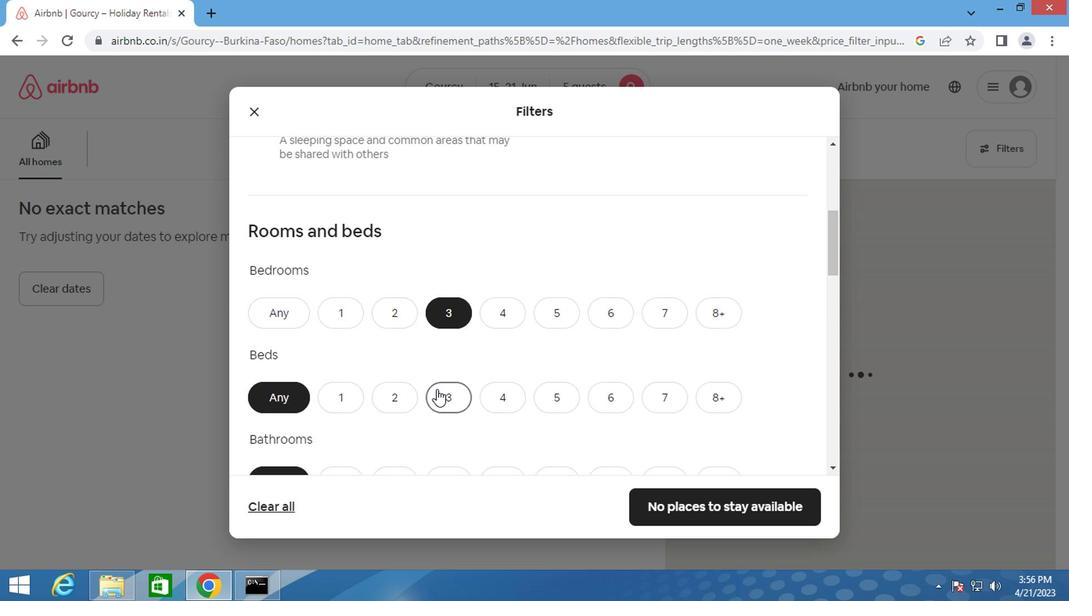 
Action: Mouse scrolled (433, 435) with delta (0, -1)
Screenshot: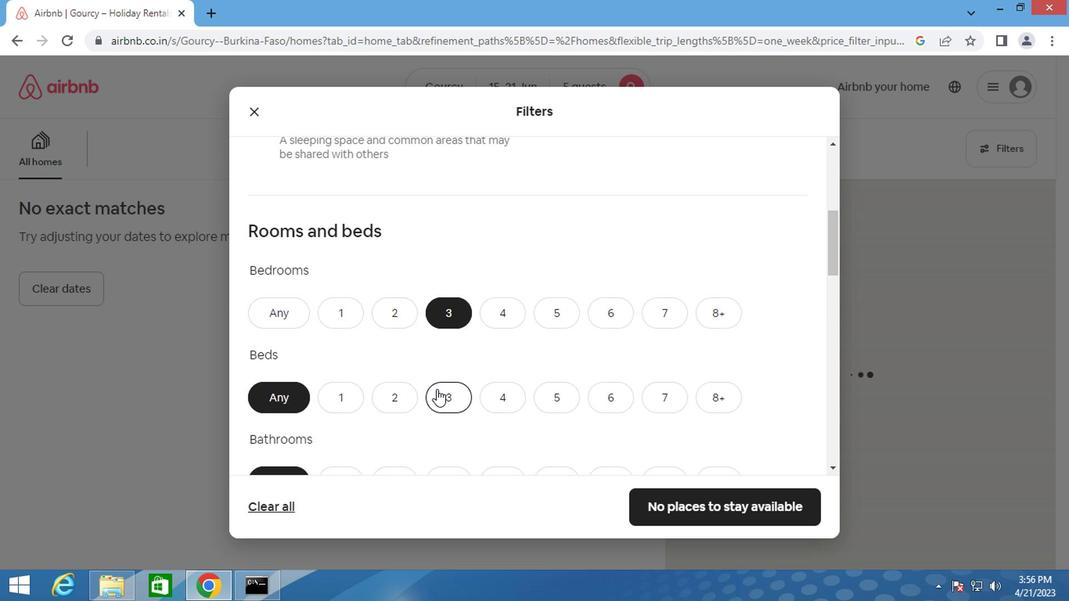 
Action: Mouse moved to (451, 257)
Screenshot: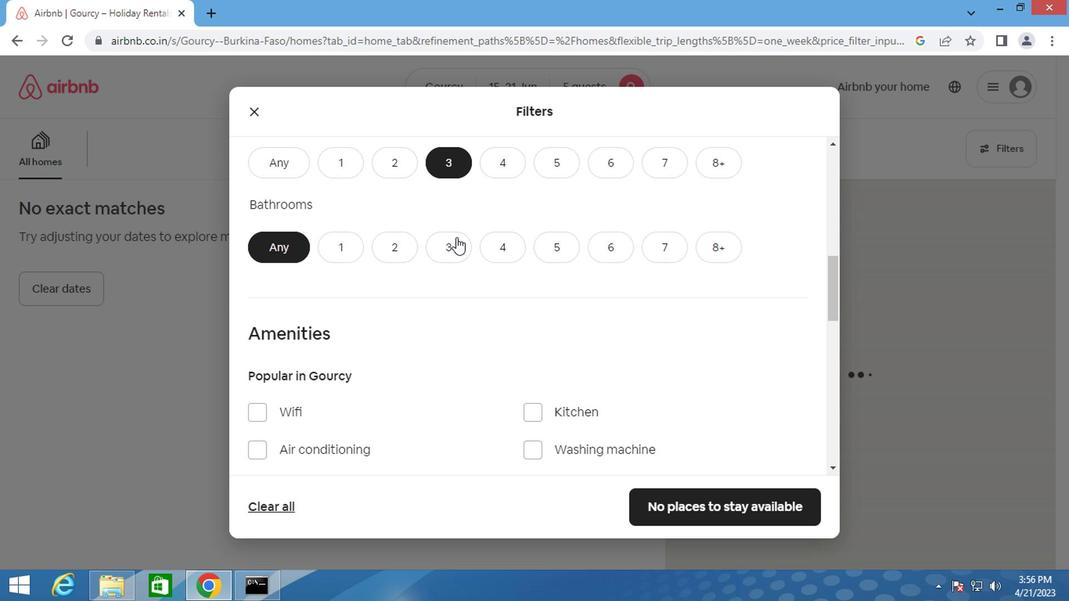 
Action: Mouse pressed left at (451, 257)
Screenshot: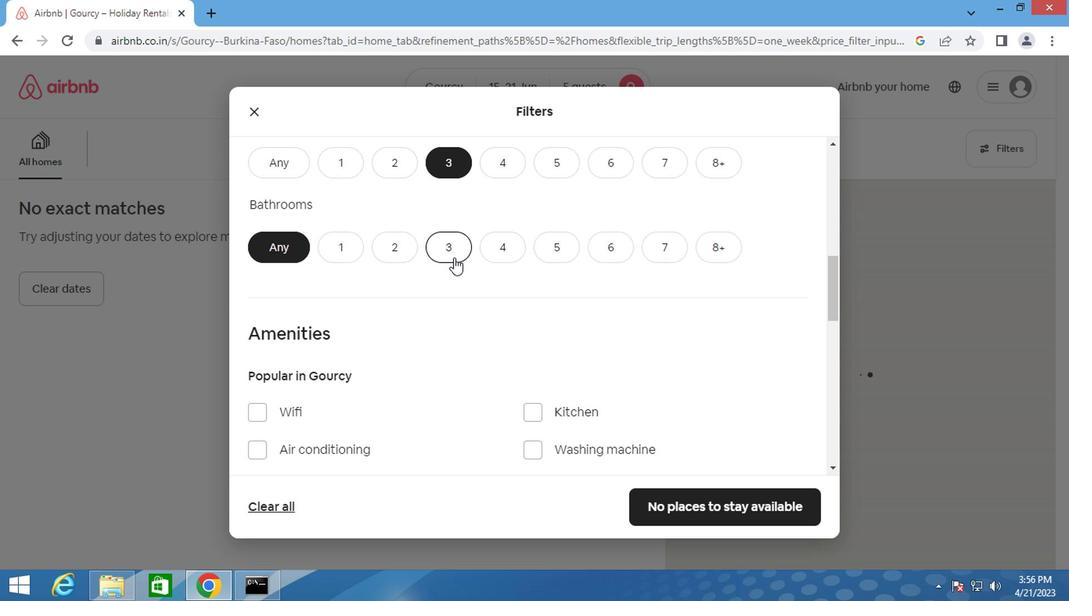 
Action: Mouse scrolled (451, 256) with delta (0, -1)
Screenshot: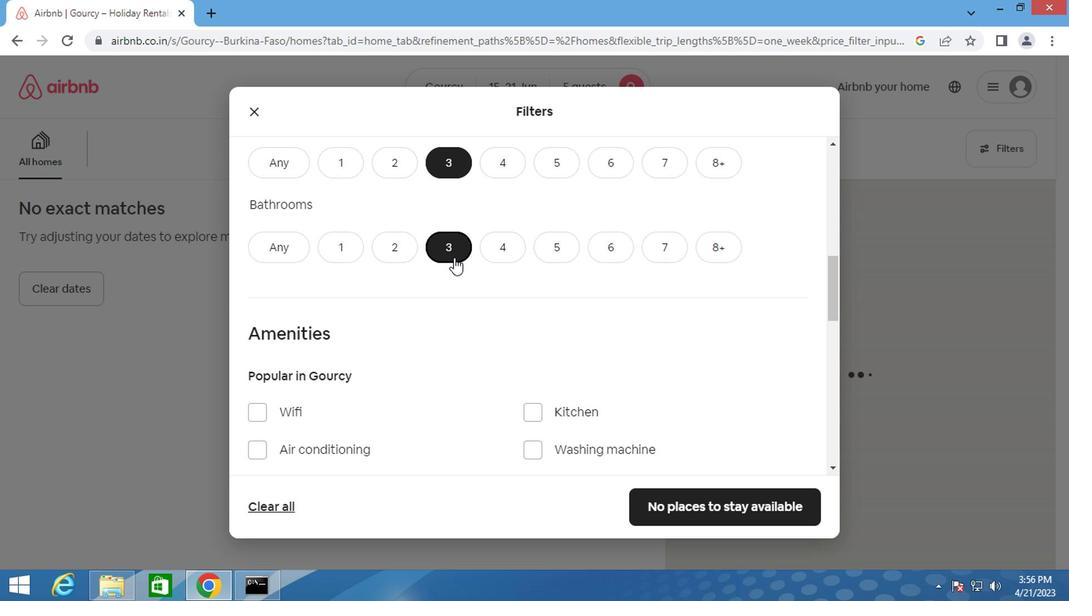 
Action: Mouse scrolled (451, 256) with delta (0, -1)
Screenshot: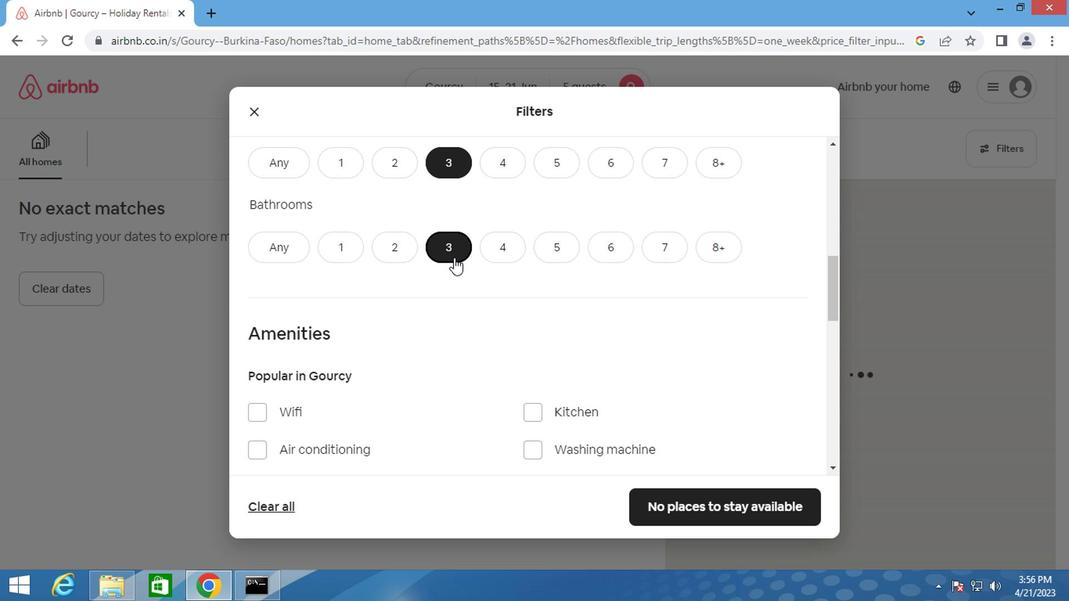 
Action: Mouse scrolled (451, 258) with delta (0, 1)
Screenshot: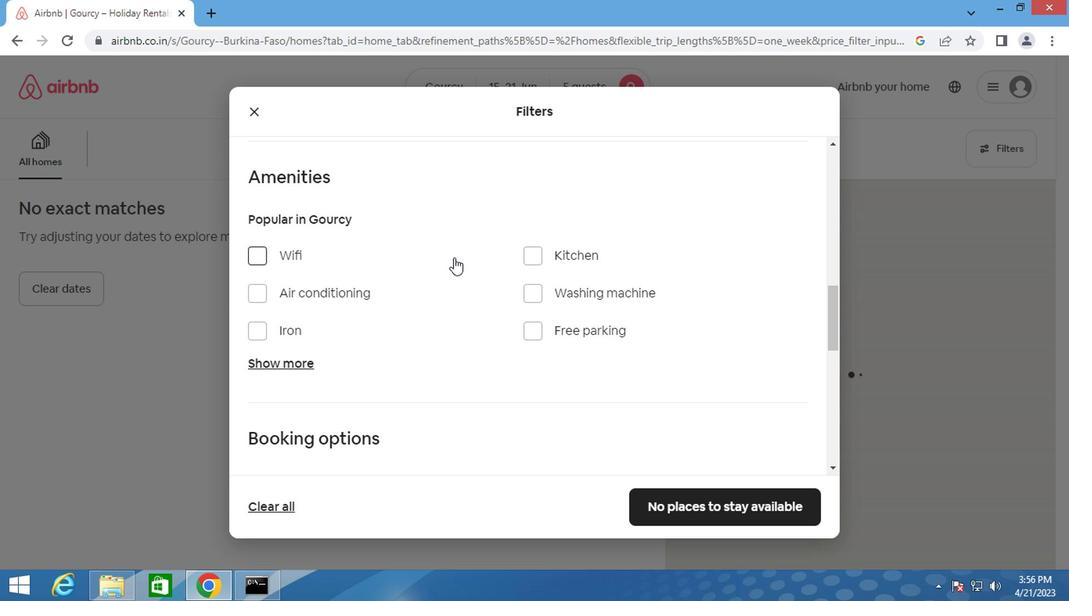 
Action: Mouse scrolled (451, 258) with delta (0, 1)
Screenshot: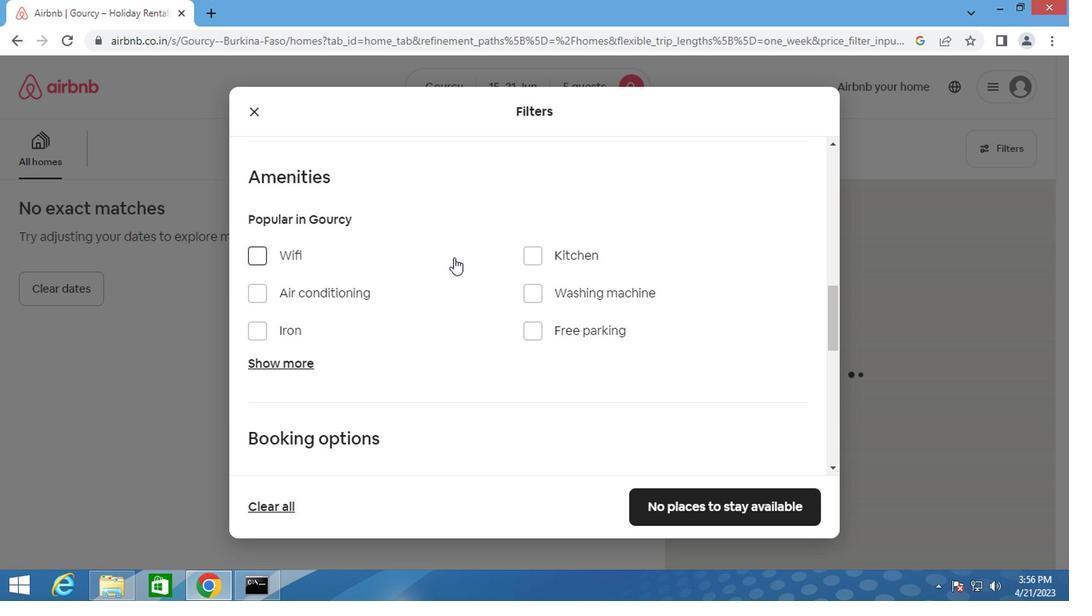 
Action: Mouse scrolled (451, 256) with delta (0, -1)
Screenshot: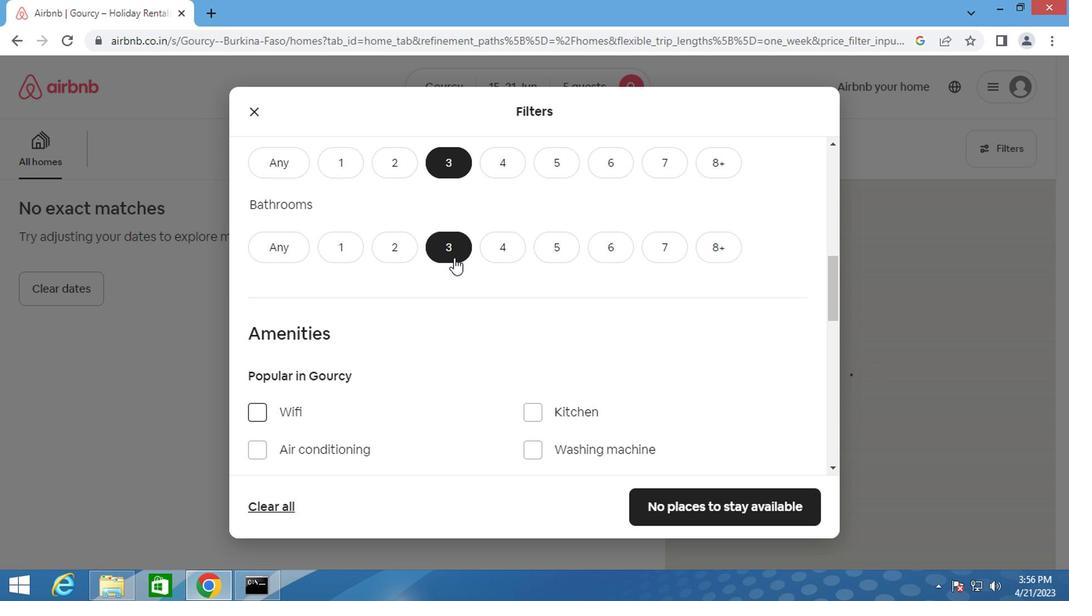 
Action: Mouse scrolled (451, 256) with delta (0, -1)
Screenshot: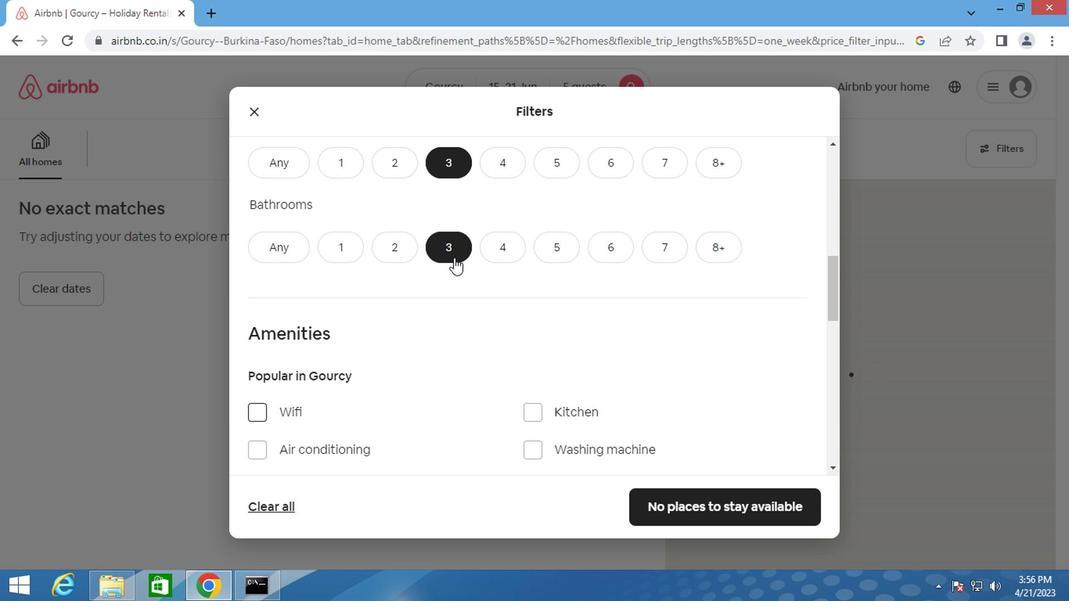 
Action: Mouse moved to (250, 313)
Screenshot: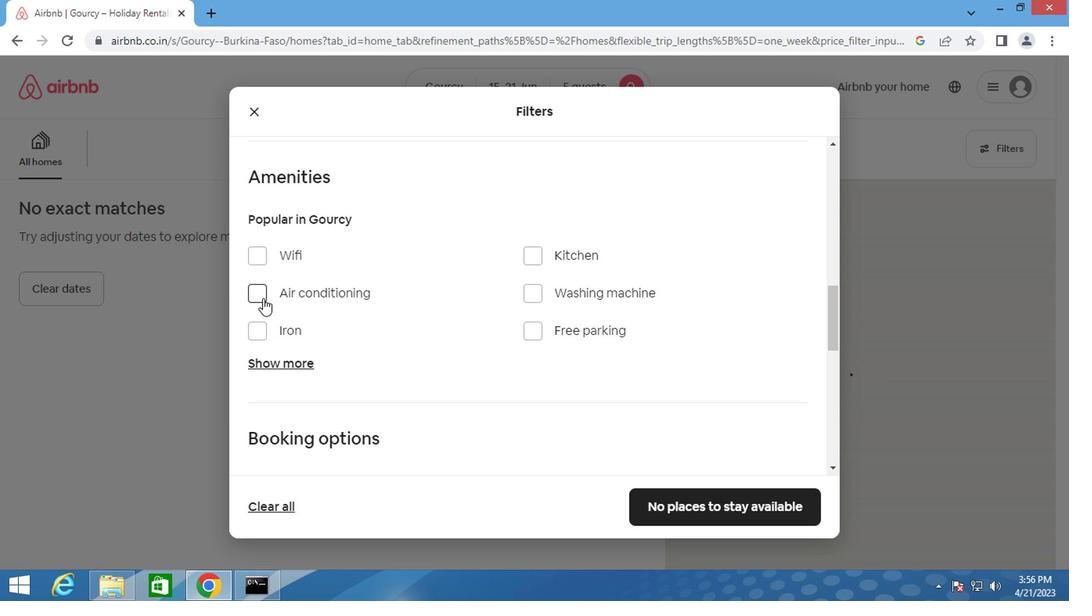 
Action: Mouse pressed left at (250, 313)
Screenshot: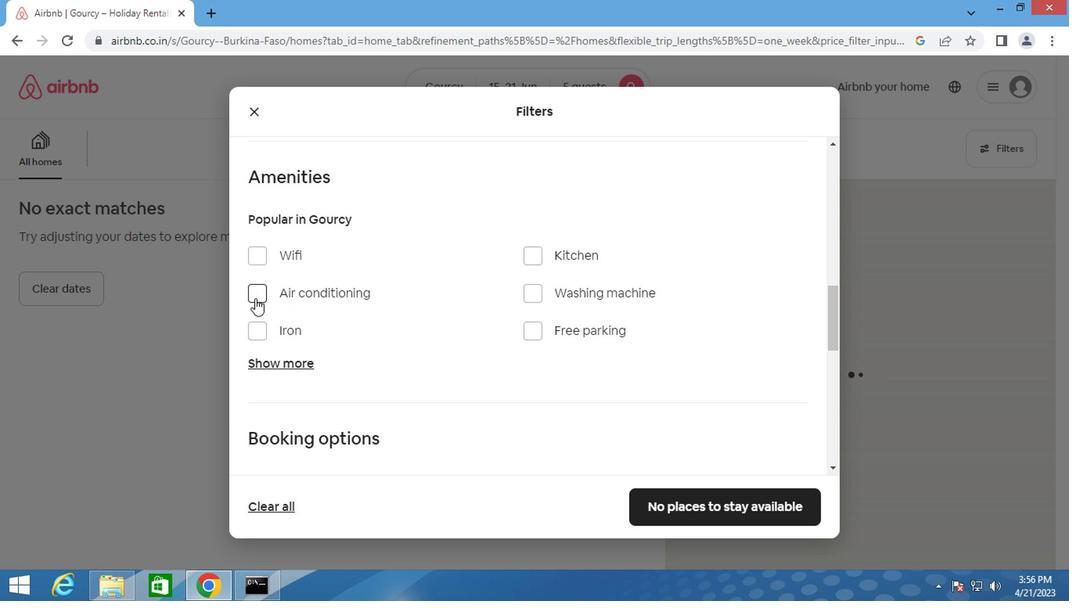 
Action: Mouse moved to (283, 398)
Screenshot: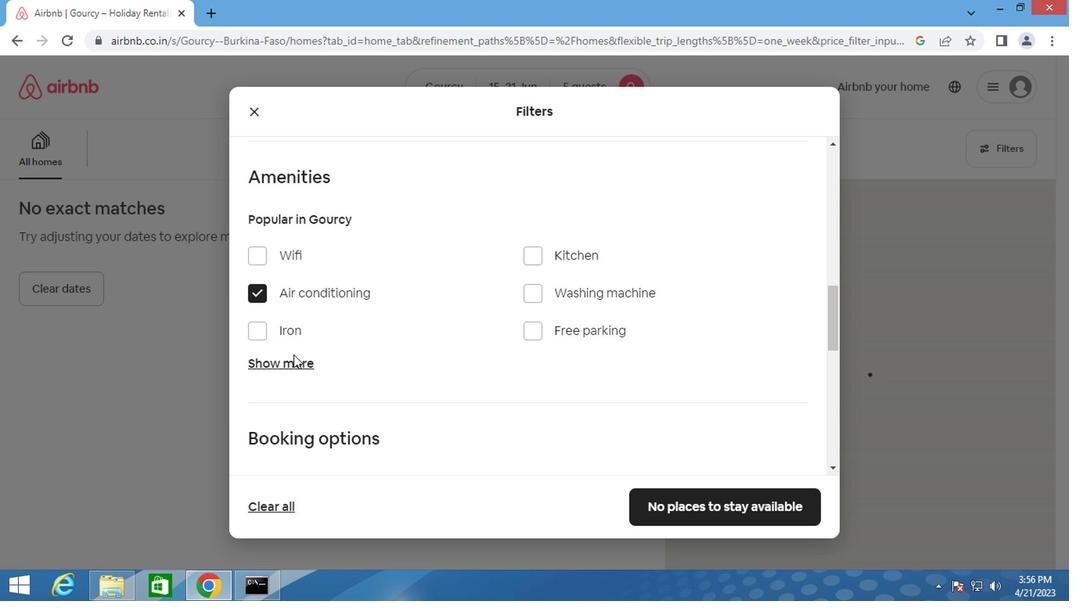 
Action: Mouse pressed left at (283, 398)
Screenshot: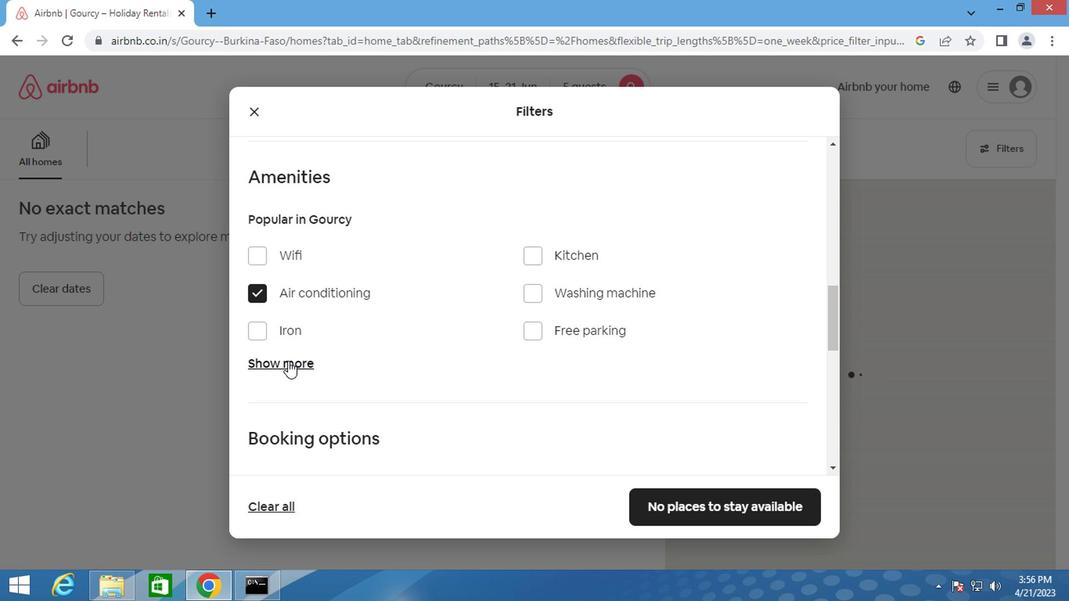 
Action: Mouse moved to (301, 387)
Screenshot: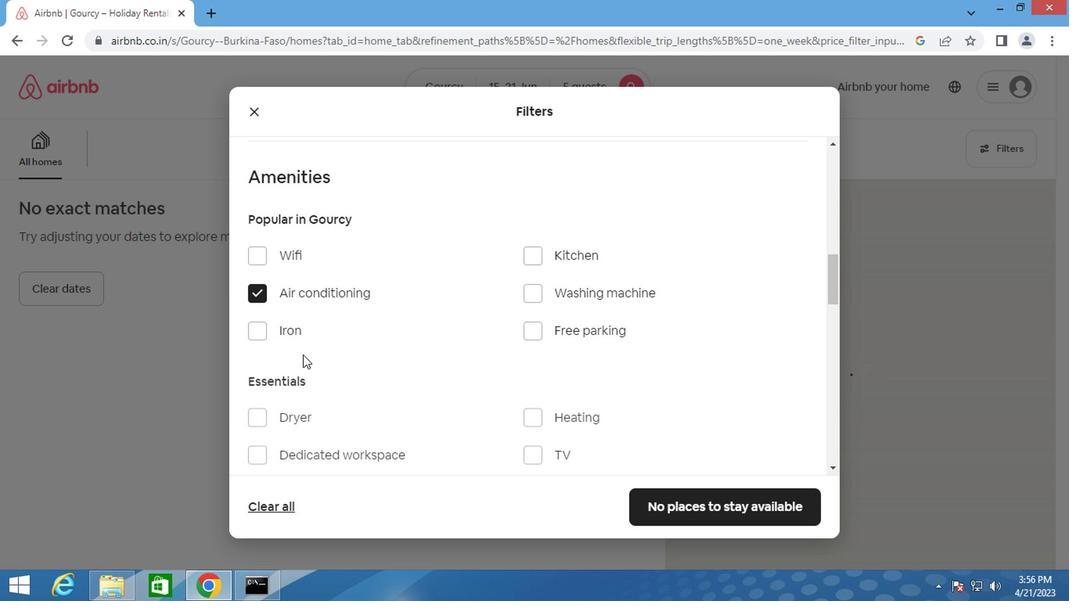 
Action: Mouse scrolled (301, 386) with delta (0, -1)
Screenshot: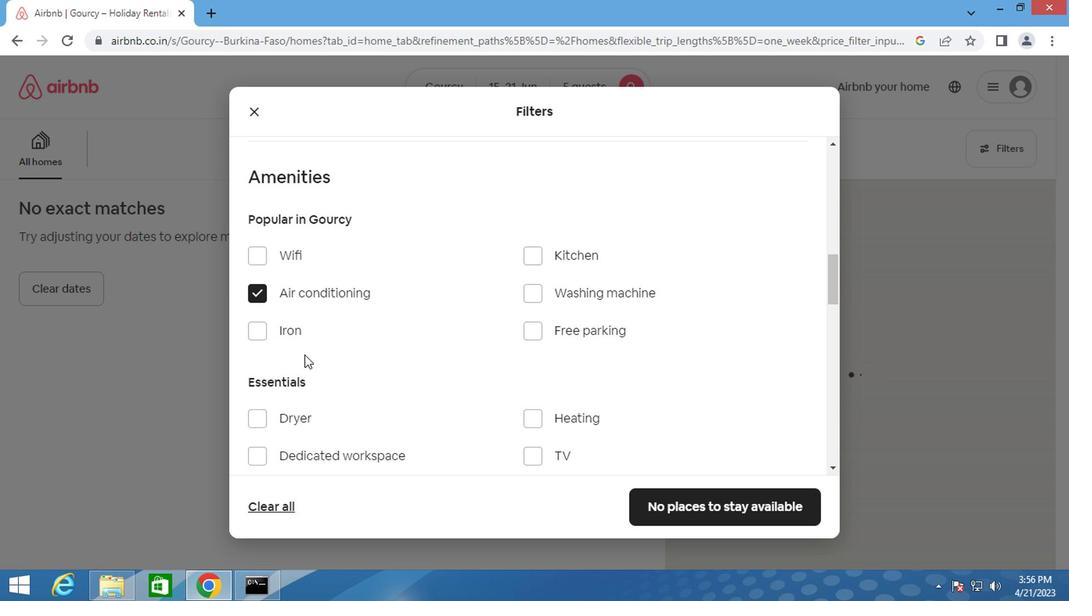 
Action: Mouse scrolled (301, 386) with delta (0, -1)
Screenshot: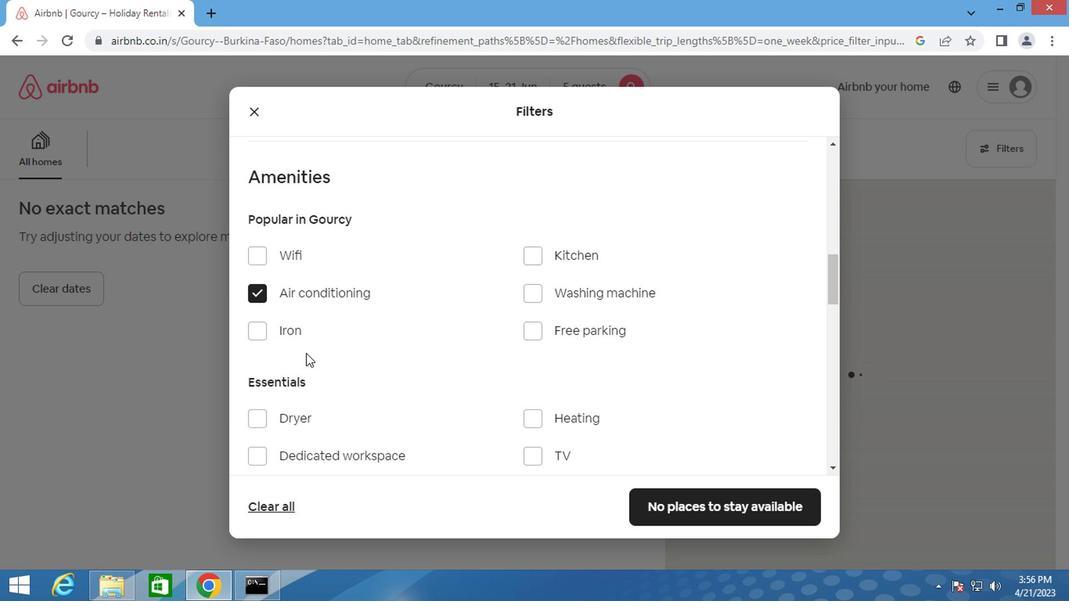 
Action: Mouse scrolled (301, 386) with delta (0, -1)
Screenshot: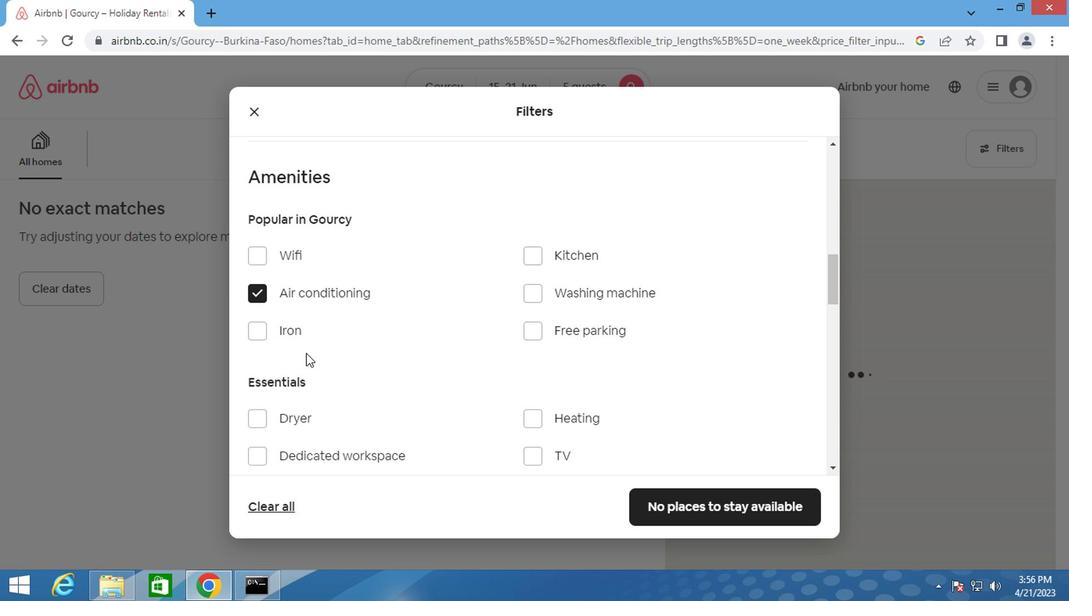 
Action: Mouse moved to (251, 260)
Screenshot: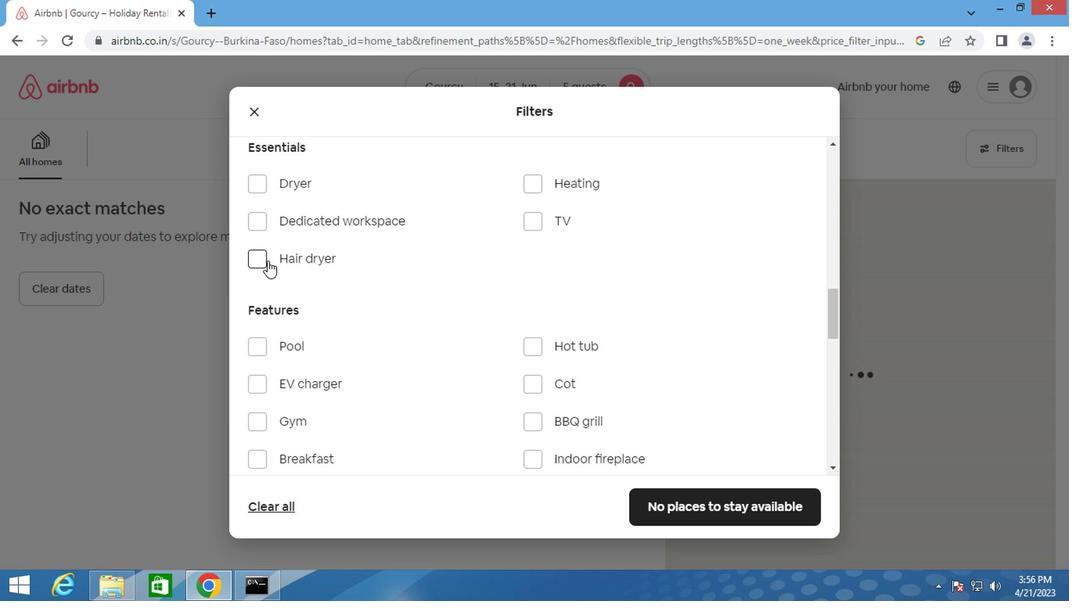 
Action: Mouse pressed left at (251, 260)
Screenshot: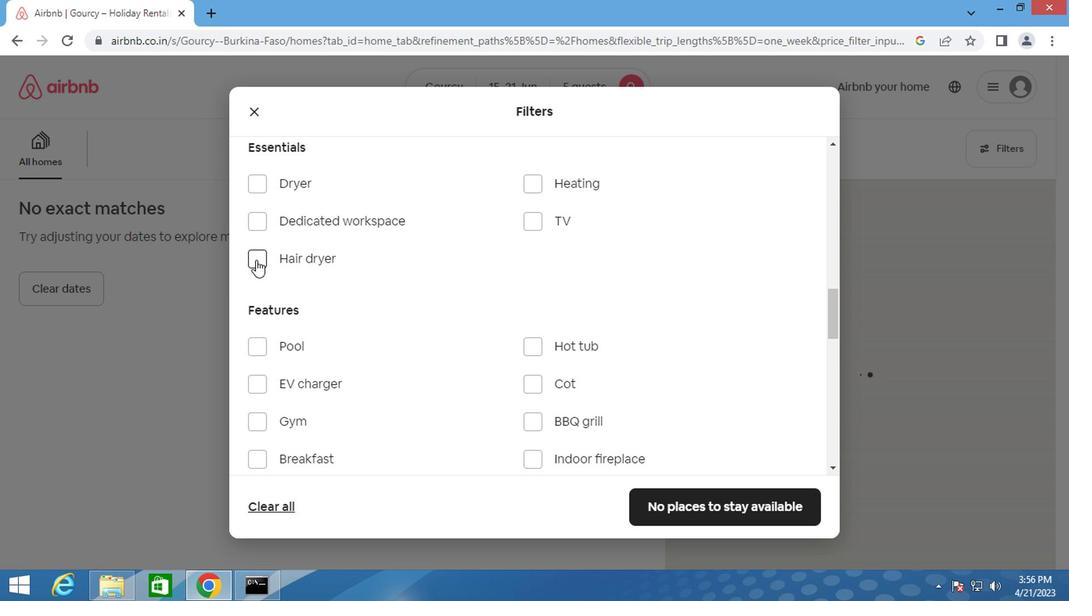 
Action: Mouse moved to (342, 272)
Screenshot: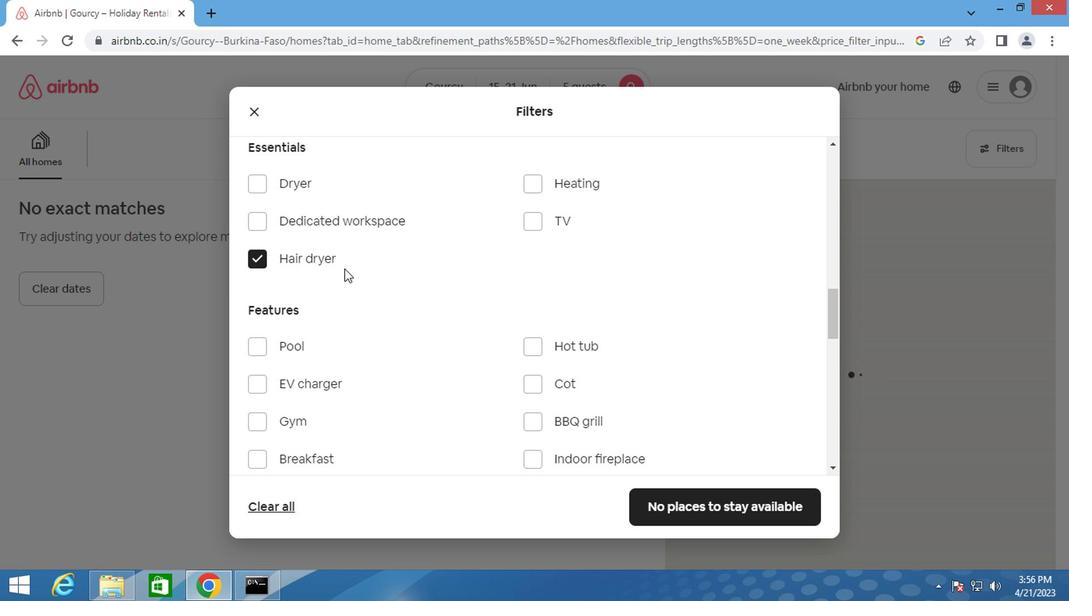 
Action: Mouse scrolled (342, 271) with delta (0, -1)
Screenshot: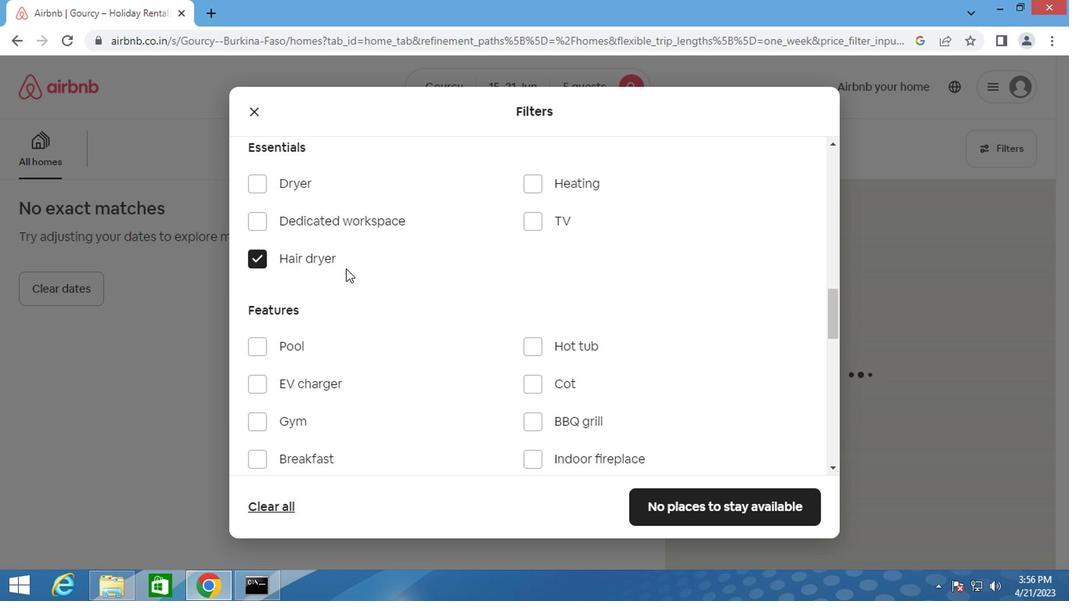 
Action: Mouse moved to (342, 272)
Screenshot: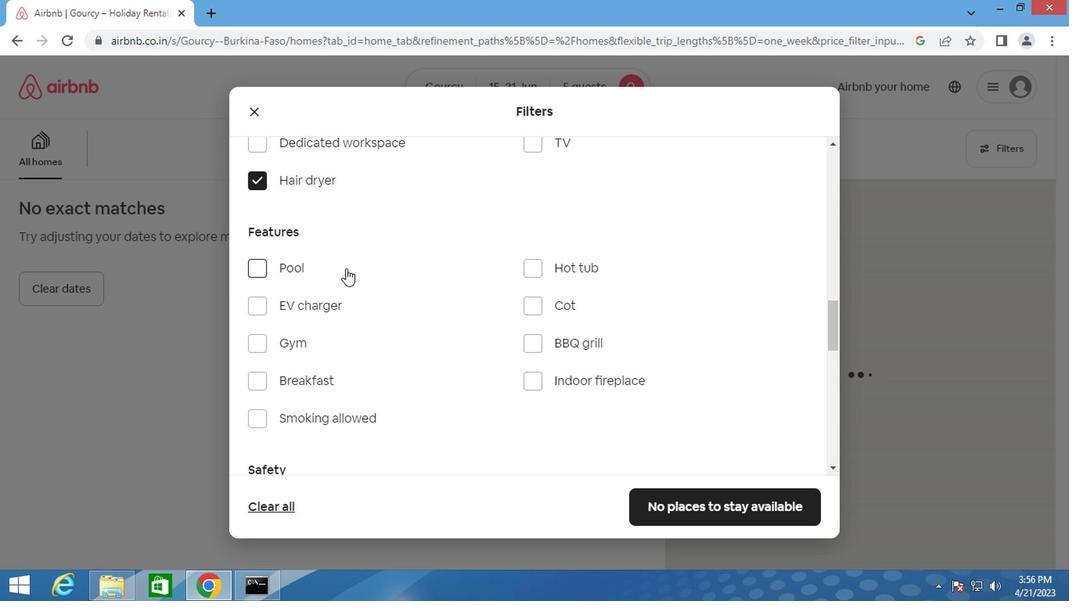 
Action: Mouse scrolled (342, 271) with delta (0, -1)
Screenshot: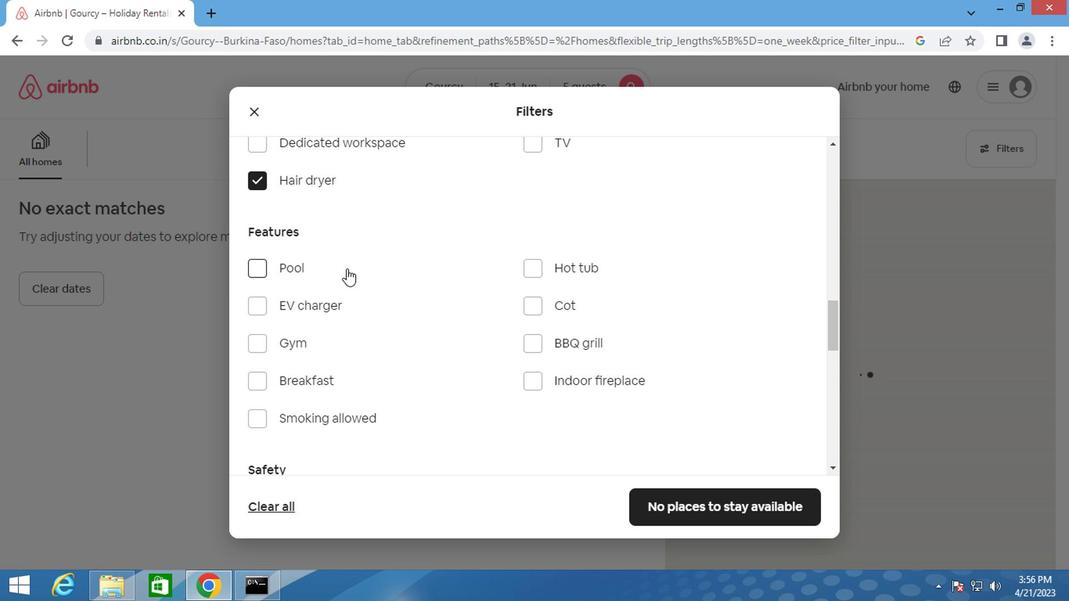 
Action: Mouse moved to (342, 270)
Screenshot: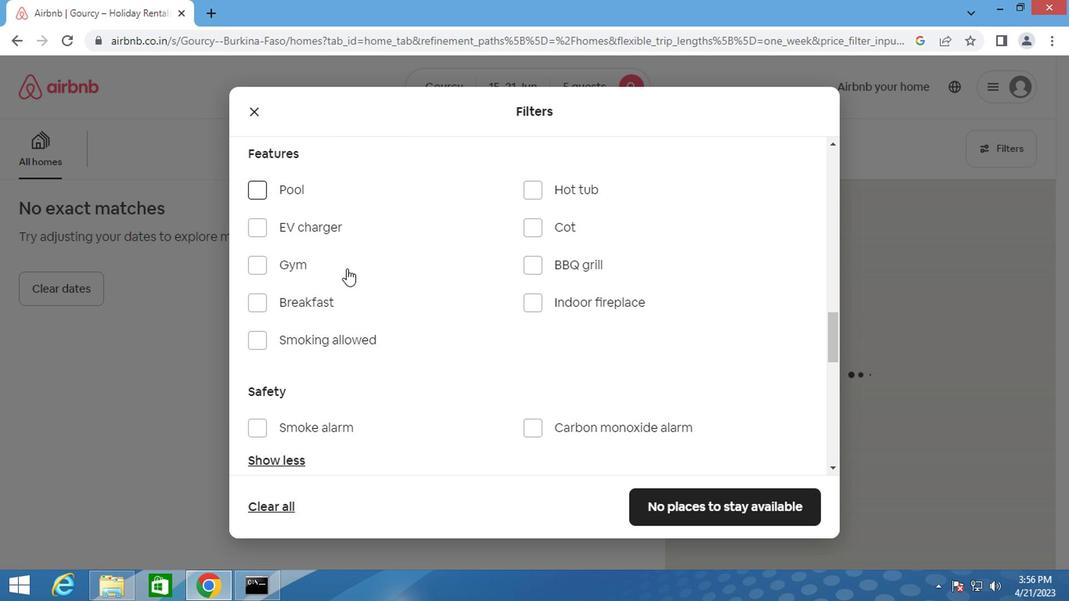 
Action: Mouse scrolled (342, 269) with delta (0, -1)
Screenshot: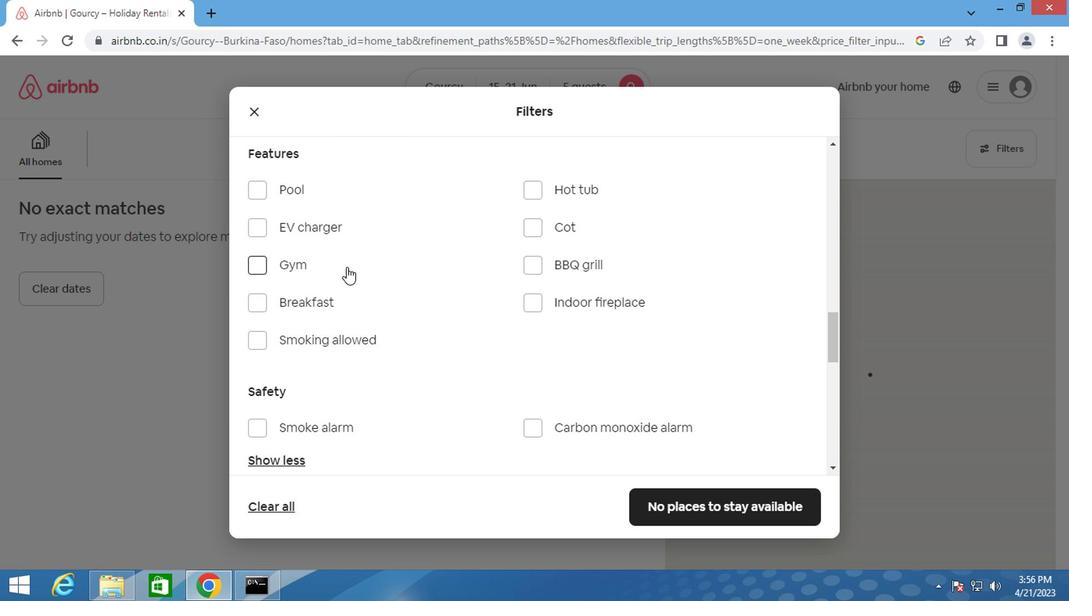 
Action: Mouse scrolled (342, 269) with delta (0, -1)
Screenshot: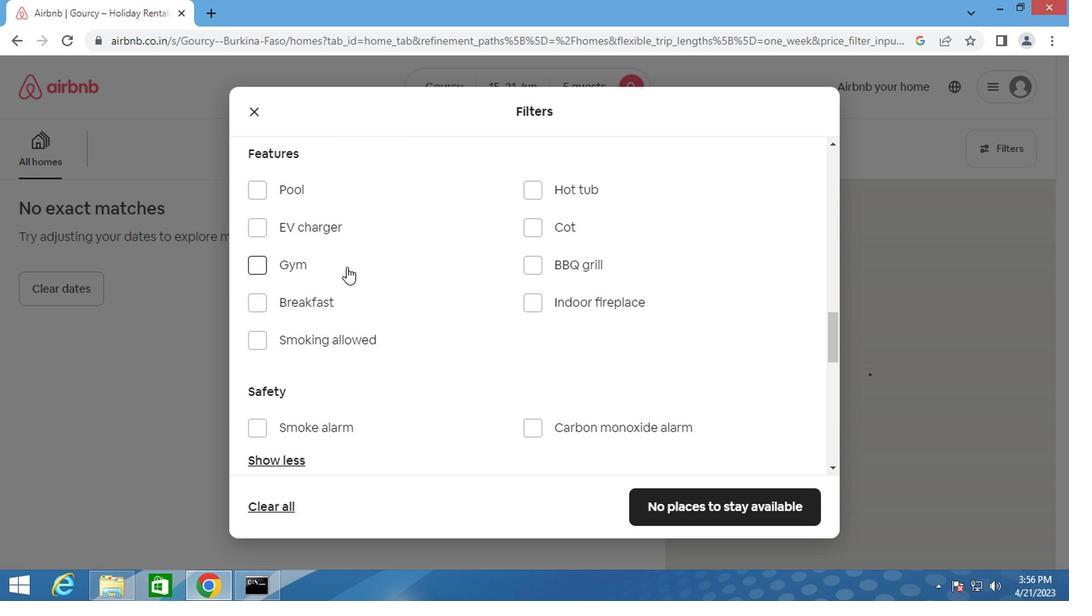 
Action: Mouse scrolled (342, 269) with delta (0, -1)
Screenshot: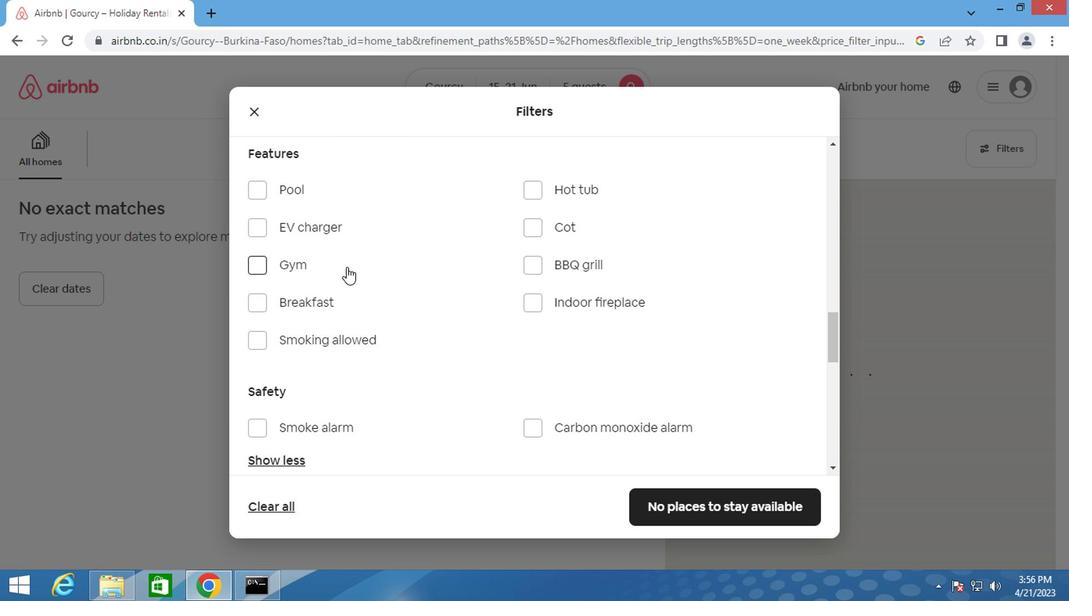 
Action: Mouse moved to (343, 269)
Screenshot: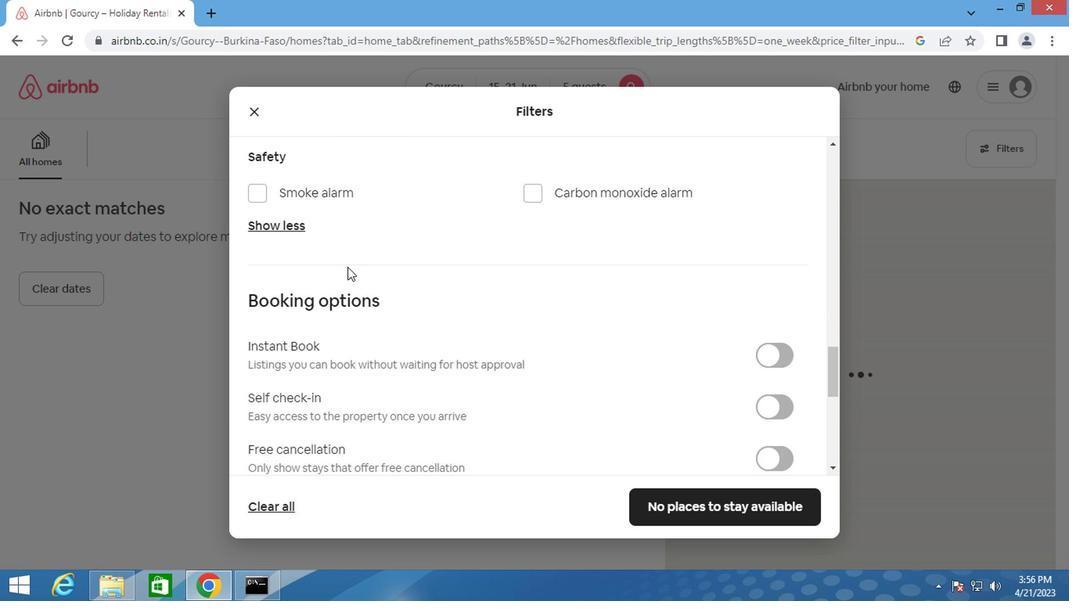 
Action: Mouse scrolled (343, 267) with delta (0, -1)
Screenshot: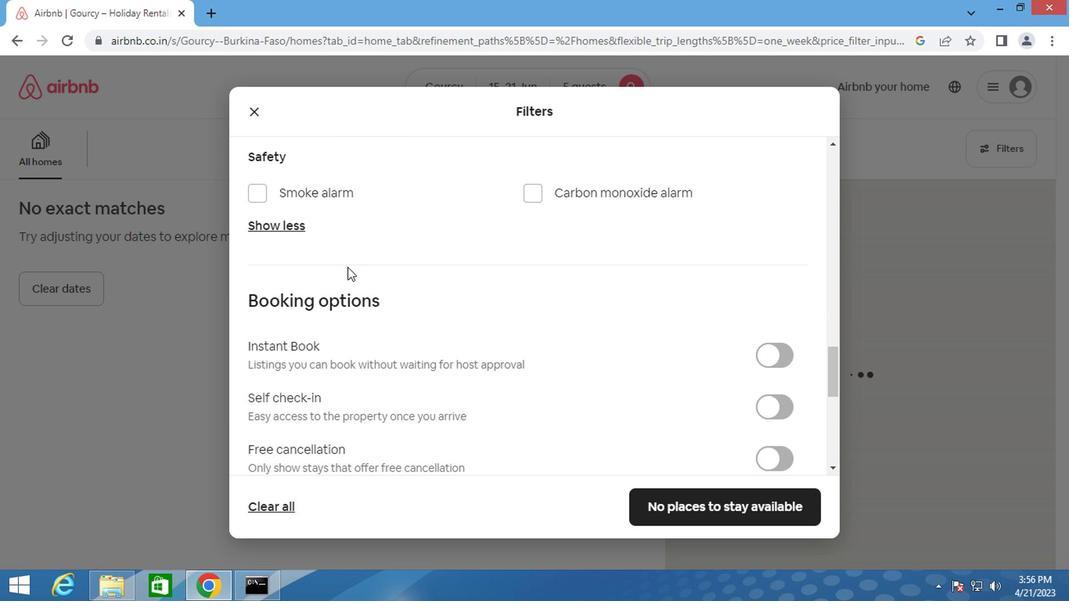 
Action: Mouse scrolled (343, 267) with delta (0, -1)
Screenshot: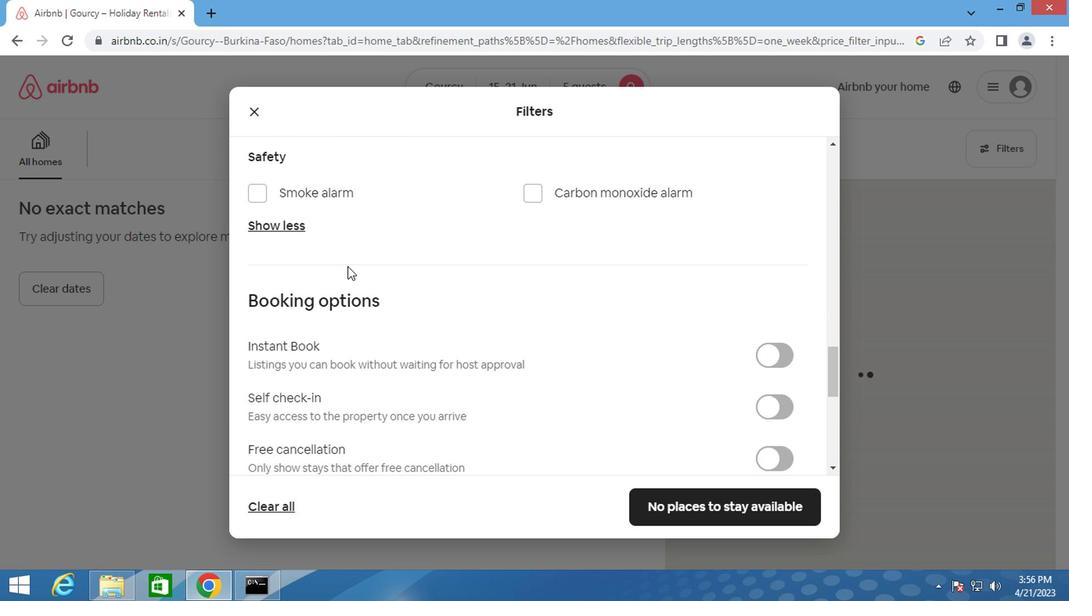 
Action: Mouse scrolled (343, 267) with delta (0, -1)
Screenshot: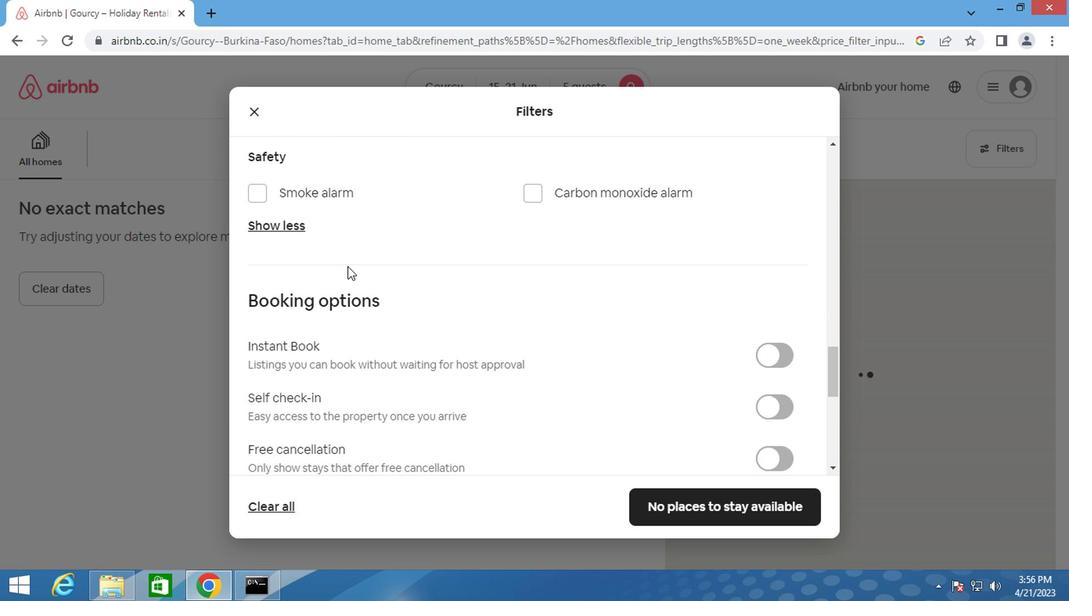 
Action: Mouse moved to (784, 150)
Screenshot: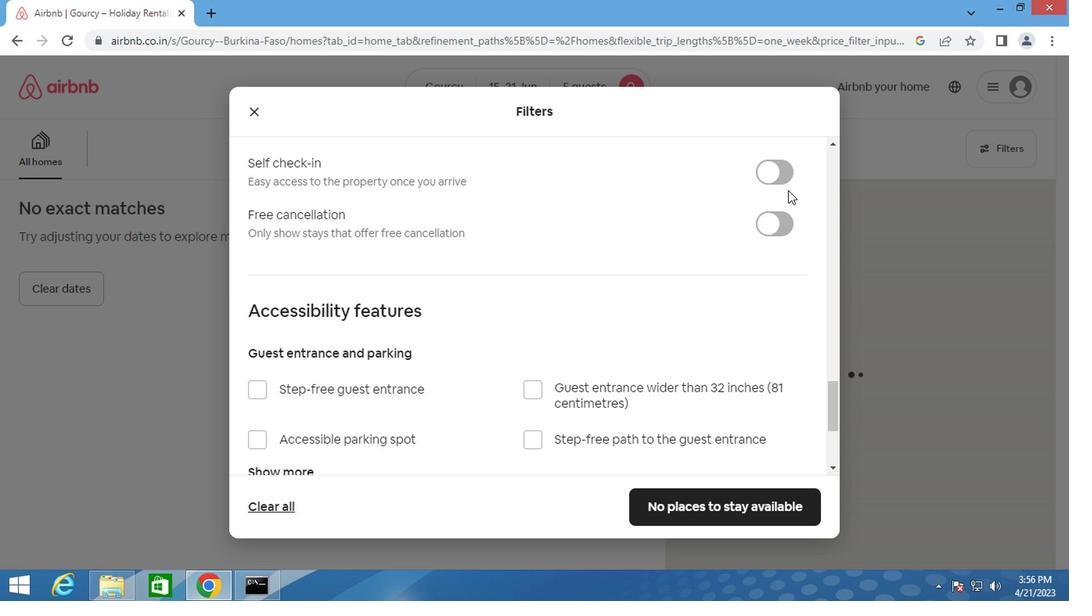 
Action: Mouse pressed left at (784, 150)
Screenshot: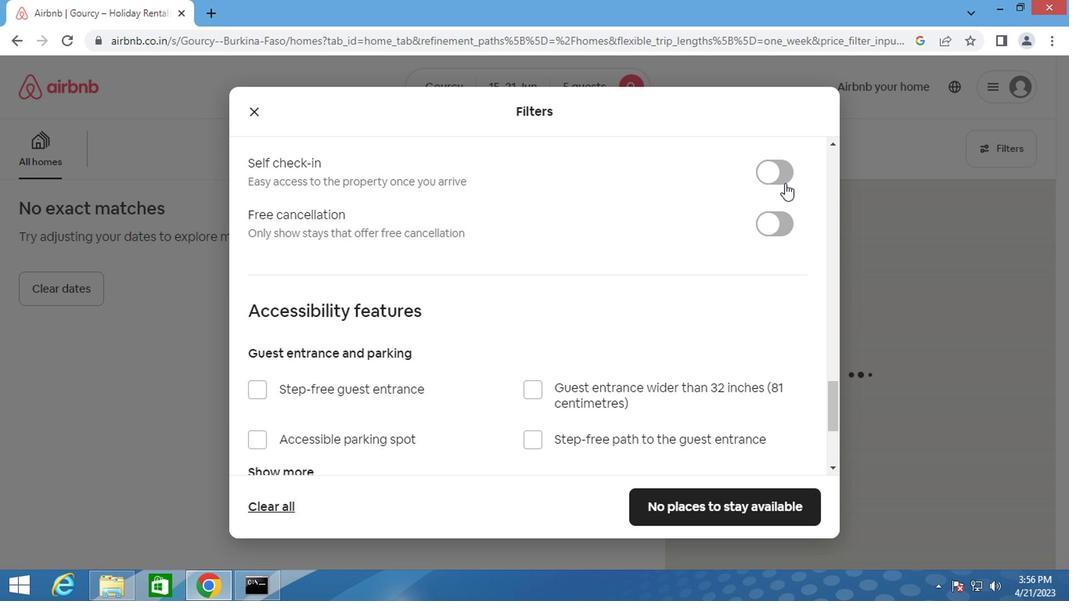 
Action: Mouse moved to (540, 331)
Screenshot: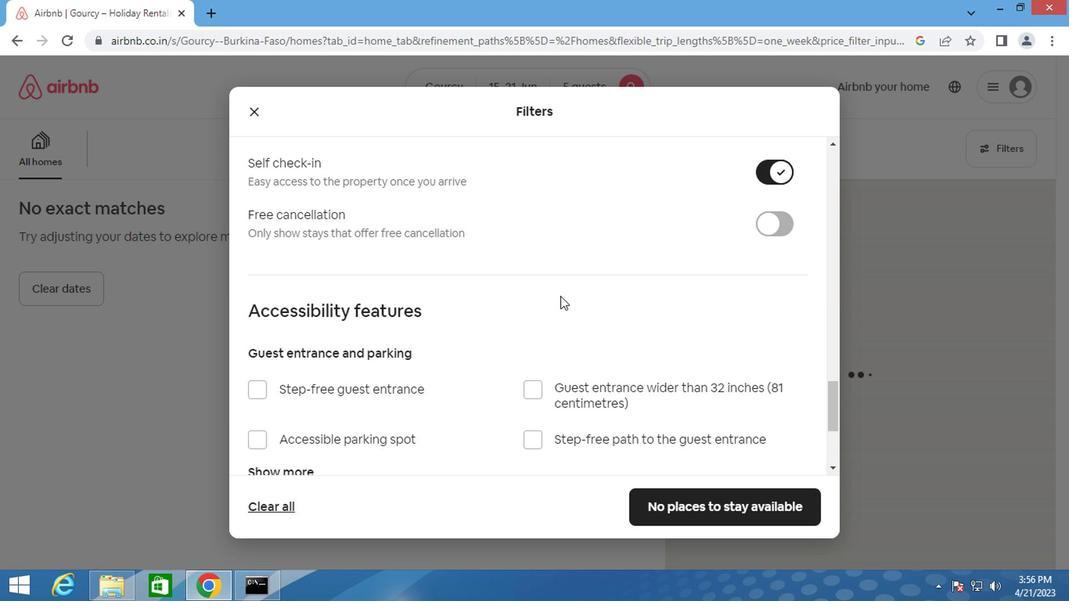 
Action: Mouse scrolled (540, 330) with delta (0, -1)
Screenshot: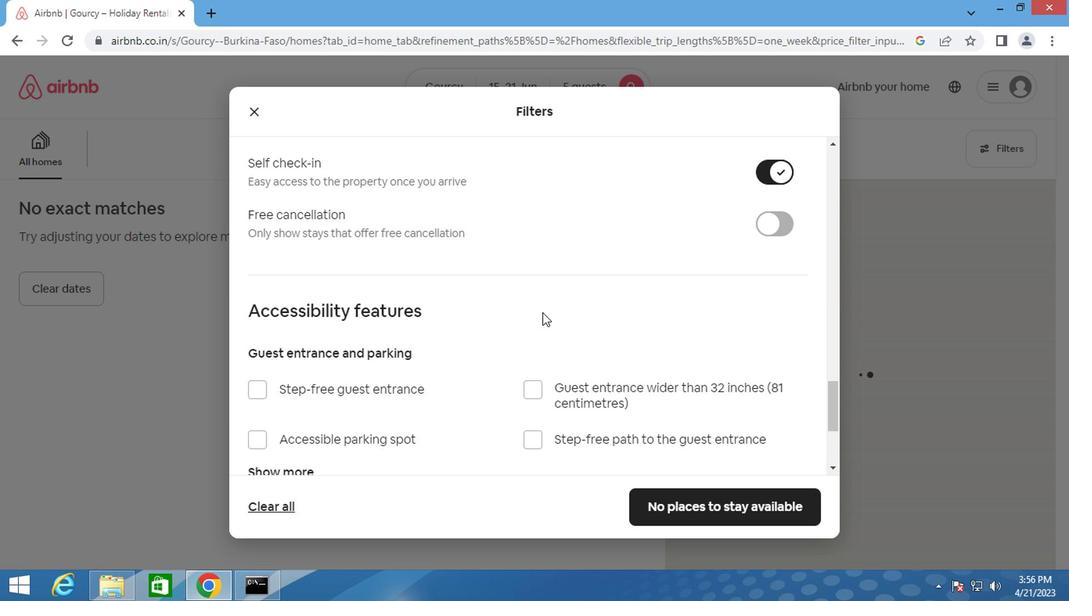 
Action: Mouse scrolled (540, 330) with delta (0, -1)
Screenshot: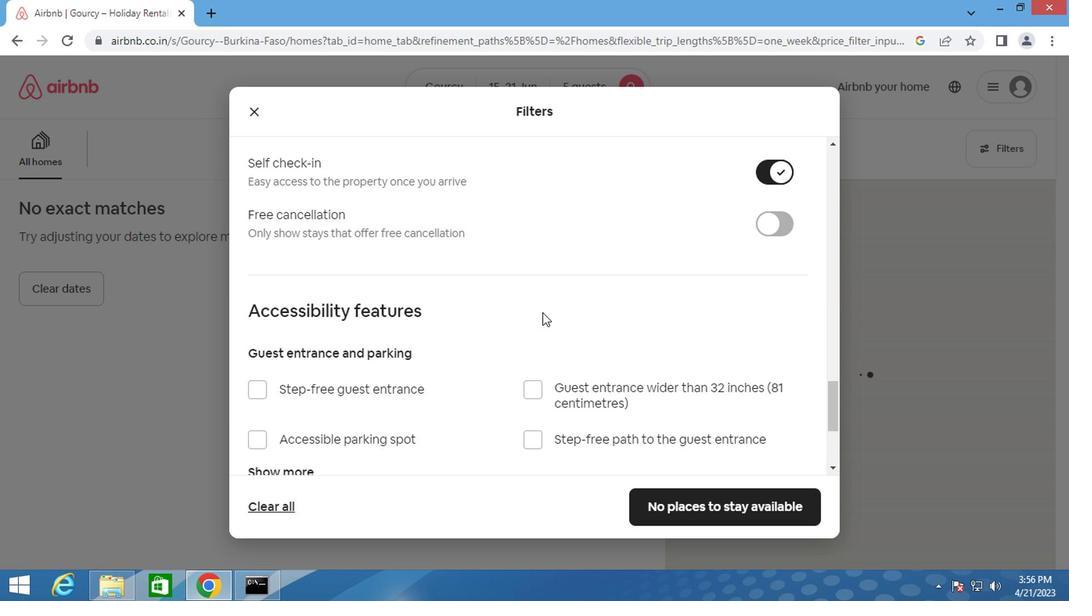 
Action: Mouse scrolled (540, 330) with delta (0, -1)
Screenshot: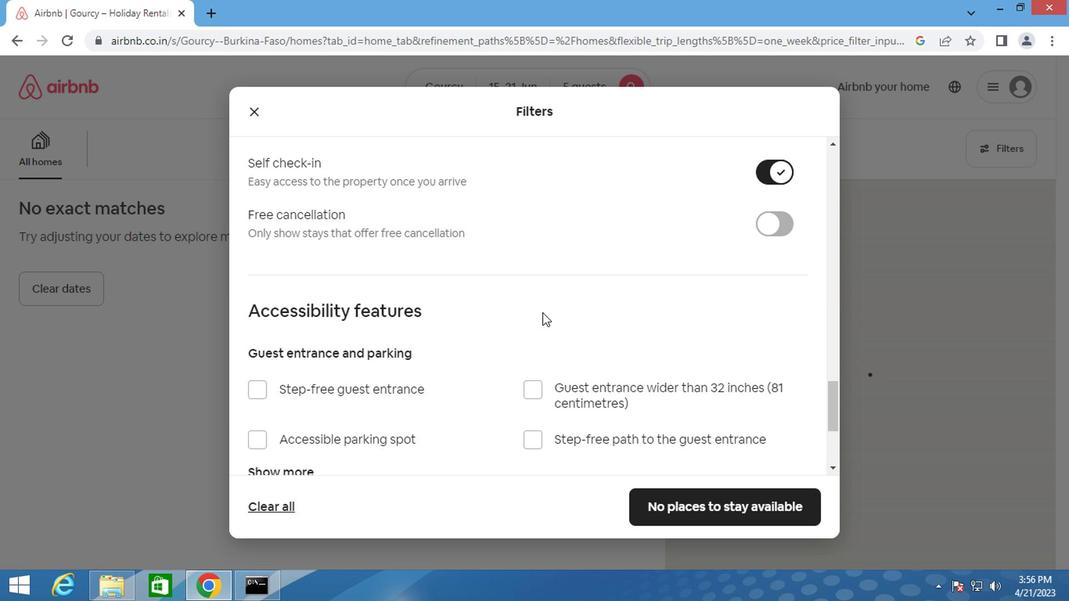 
Action: Mouse scrolled (540, 330) with delta (0, -1)
Screenshot: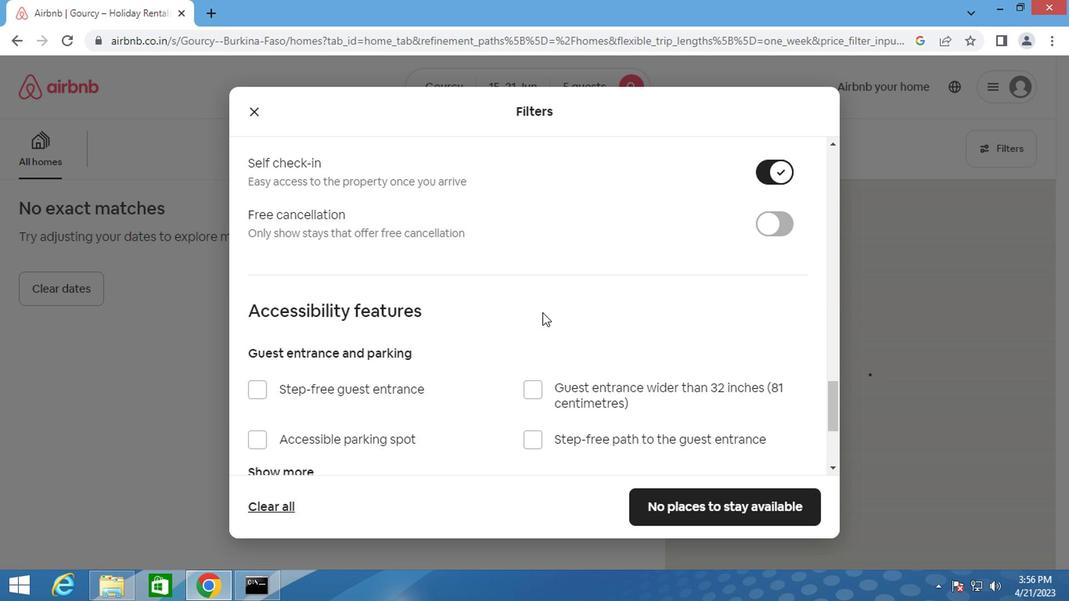 
Action: Mouse moved to (536, 336)
Screenshot: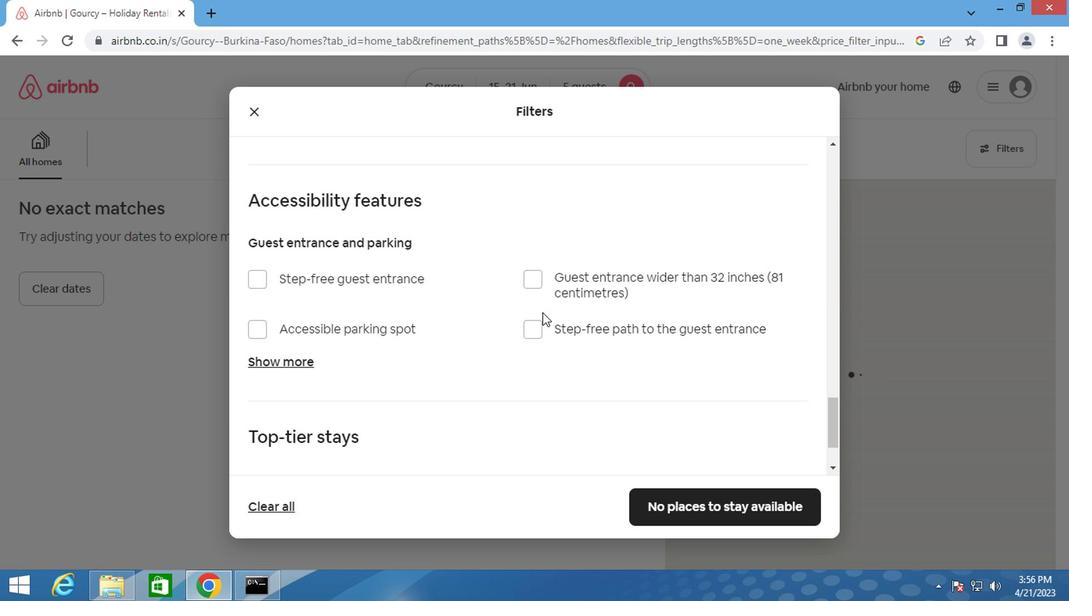
Action: Mouse scrolled (536, 335) with delta (0, -1)
Screenshot: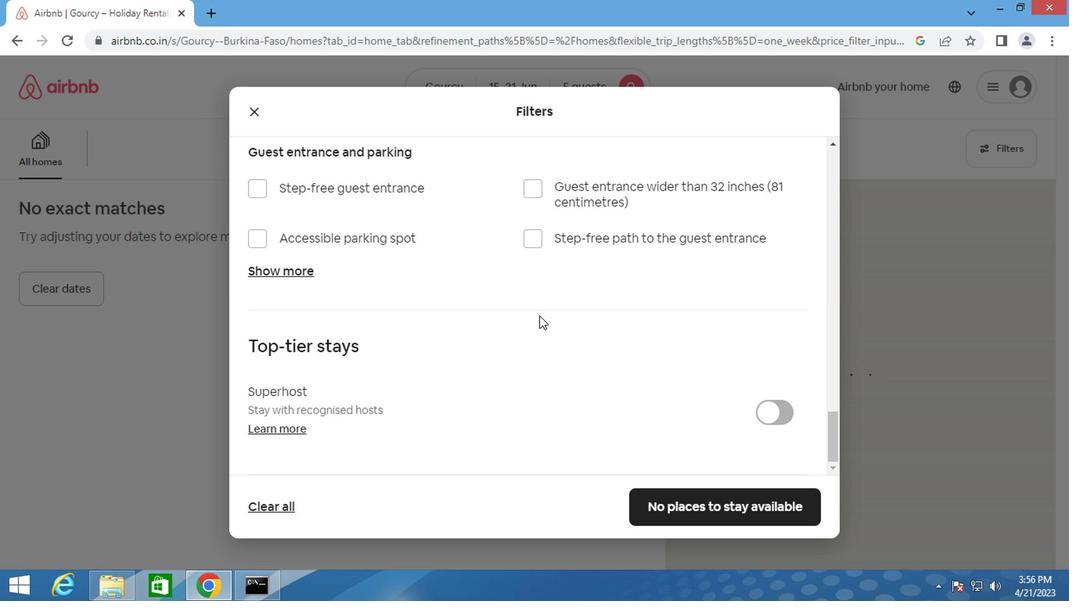 
Action: Mouse scrolled (536, 335) with delta (0, -1)
Screenshot: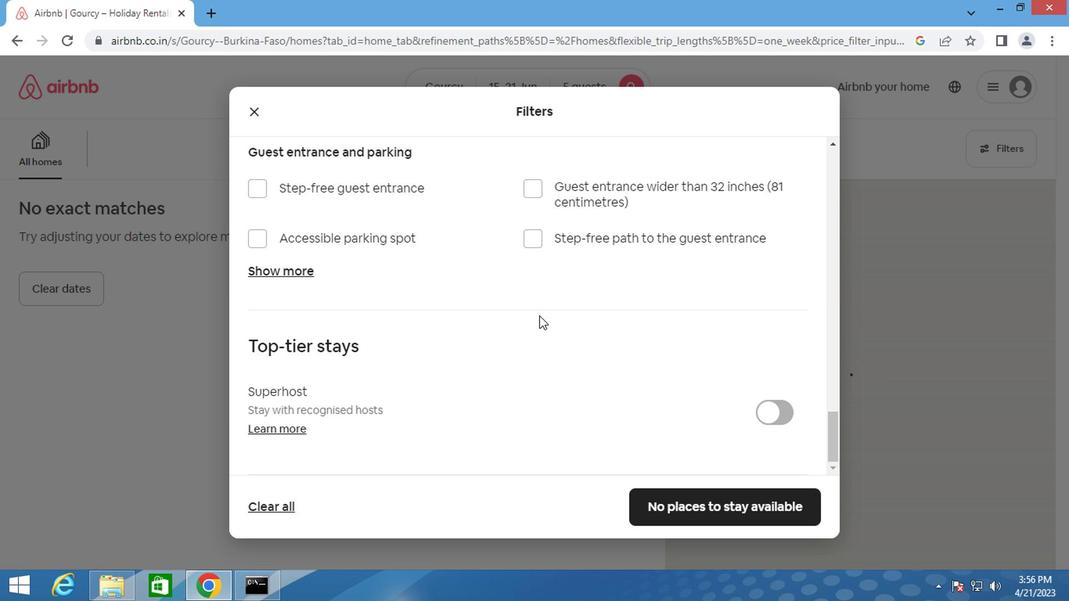 
Action: Mouse scrolled (536, 335) with delta (0, -1)
Screenshot: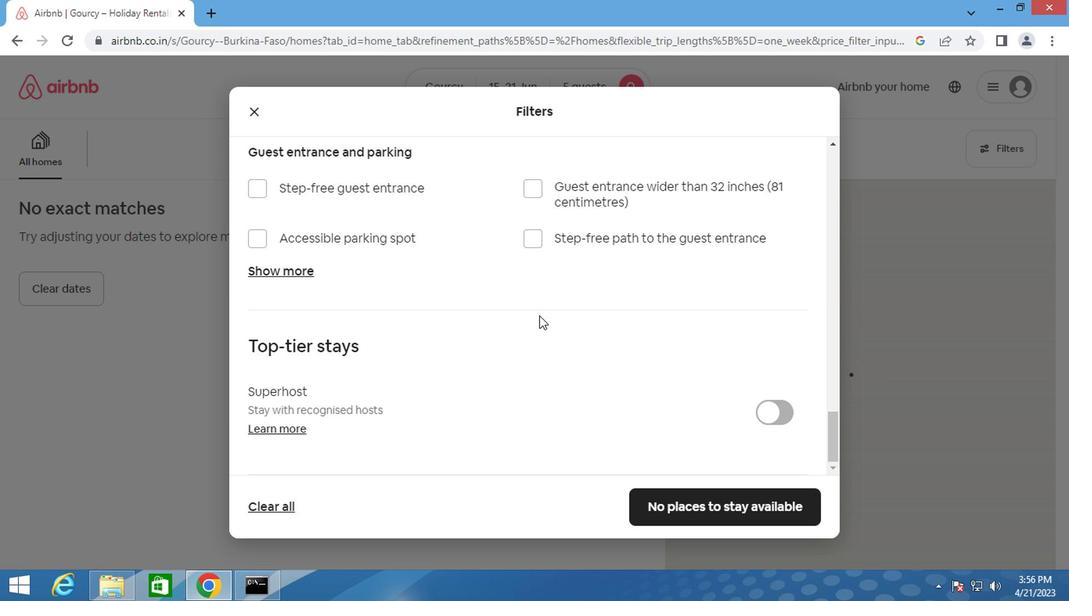 
Action: Mouse scrolled (536, 335) with delta (0, -1)
Screenshot: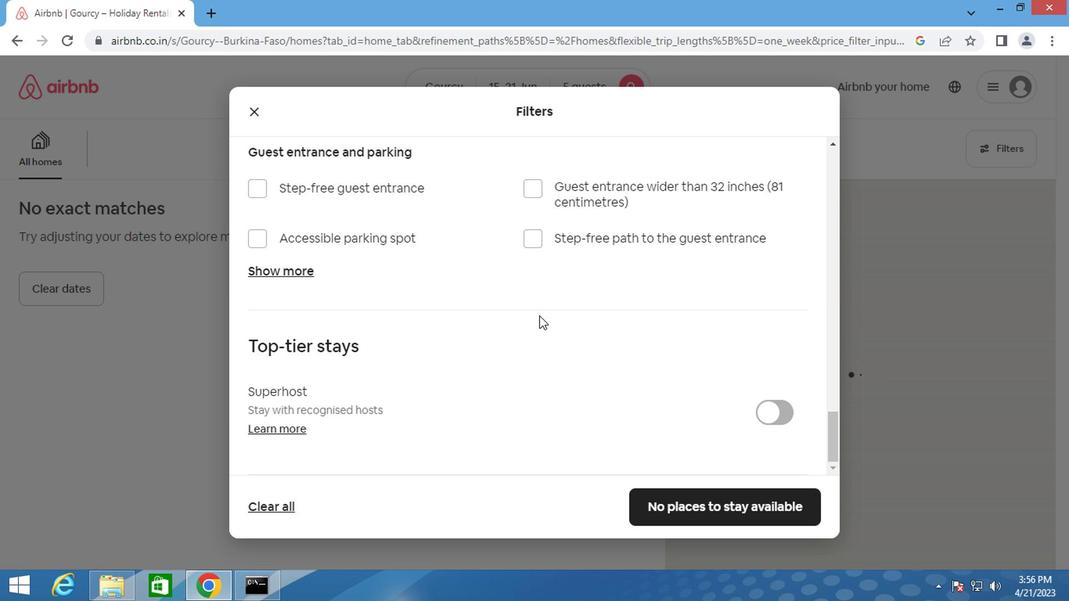 
Action: Mouse moved to (720, 588)
Screenshot: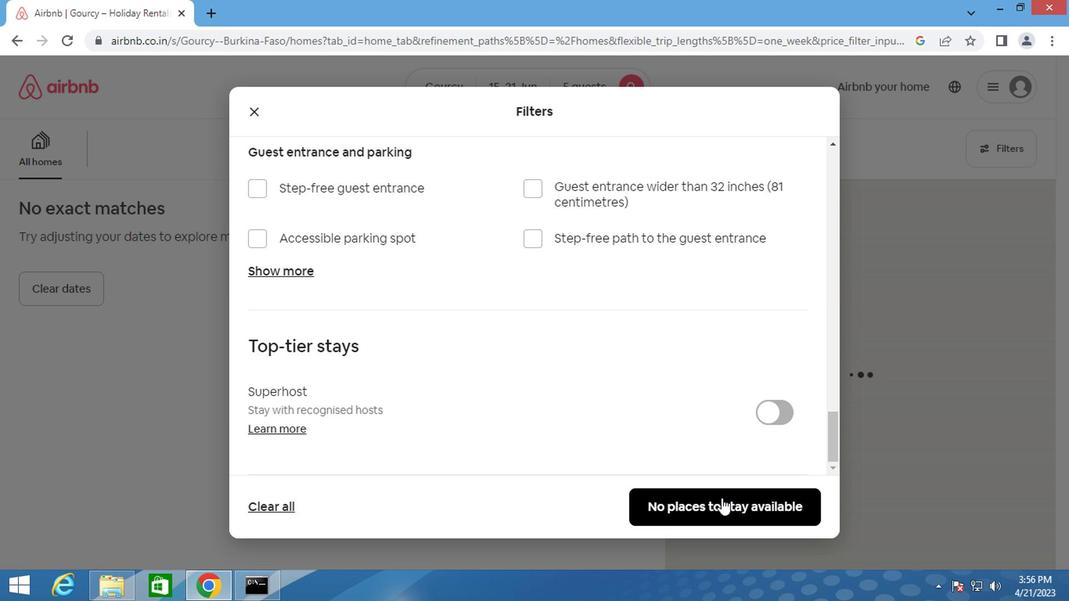 
Action: Mouse pressed left at (720, 588)
Screenshot: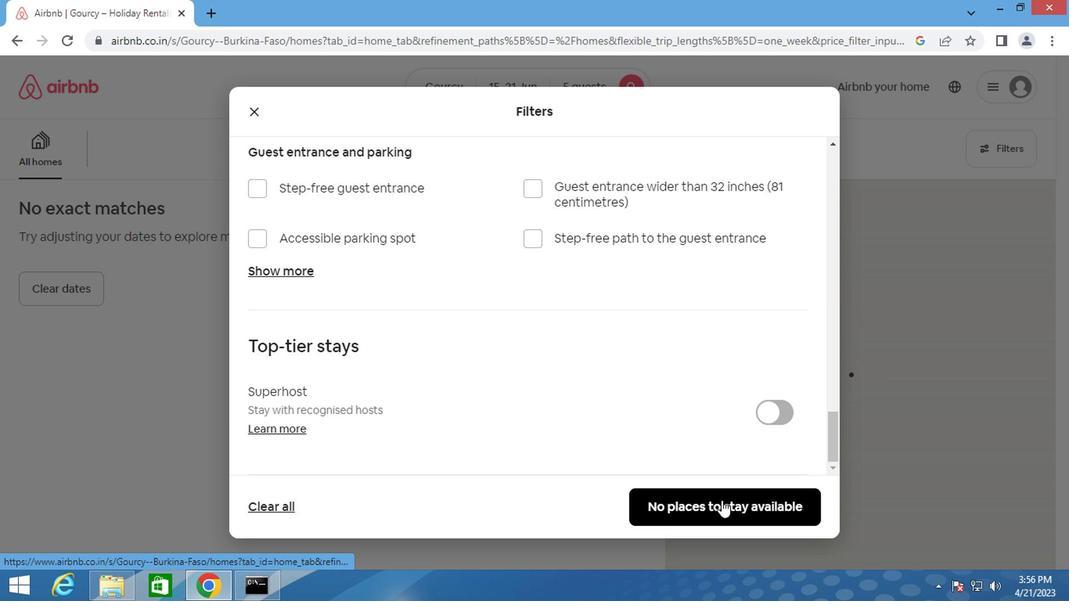 
Action: Key pressed <Key.f8>
Screenshot: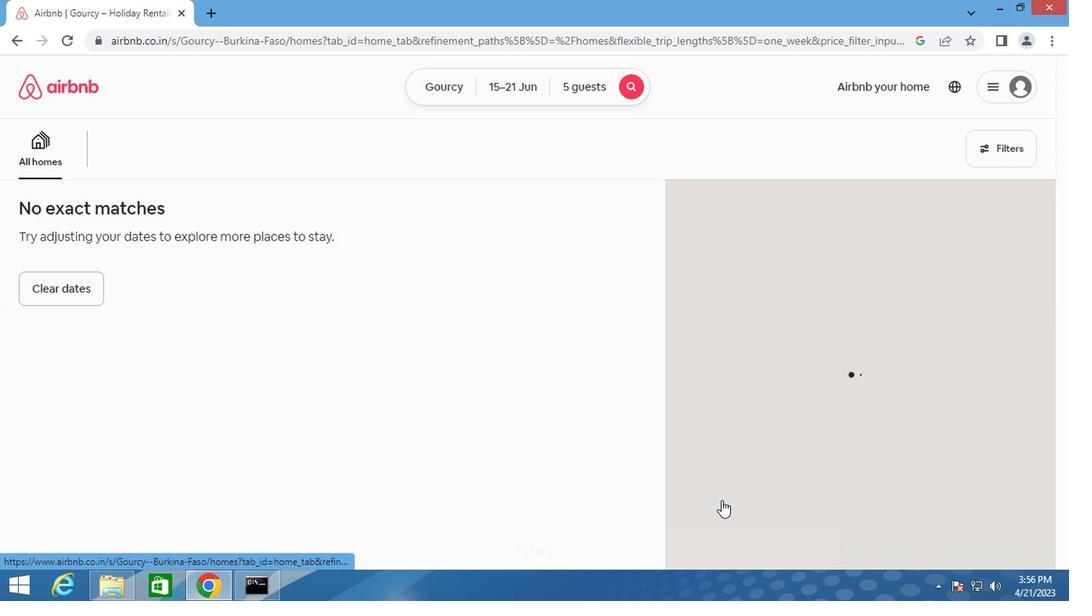 
